 Task: Find the transit options with fewer transfers for traveling to the Empire State Building from Work.
Action: Mouse moved to (274, 89)
Screenshot: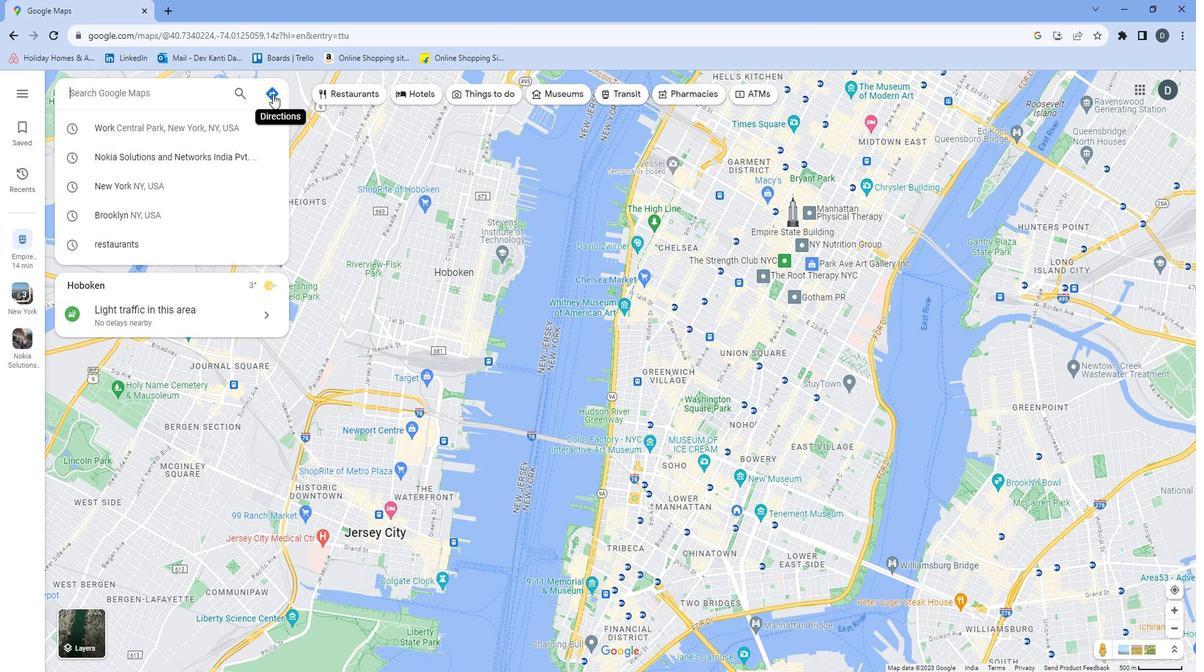 
Action: Mouse pressed left at (274, 89)
Screenshot: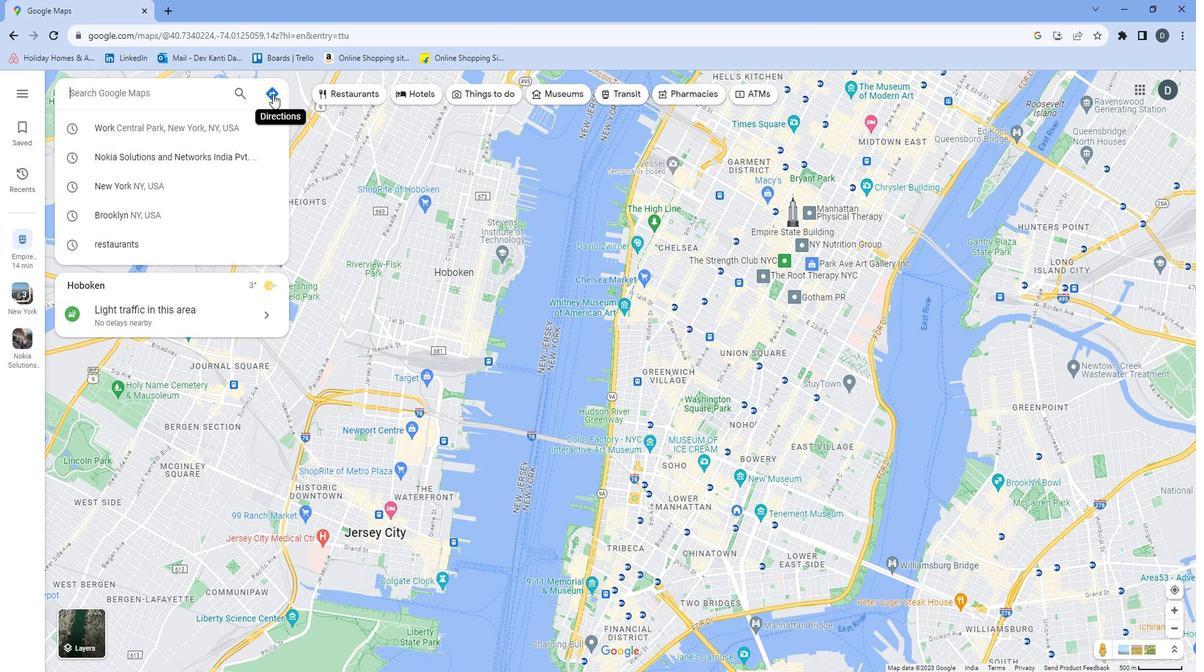 
Action: Mouse moved to (147, 127)
Screenshot: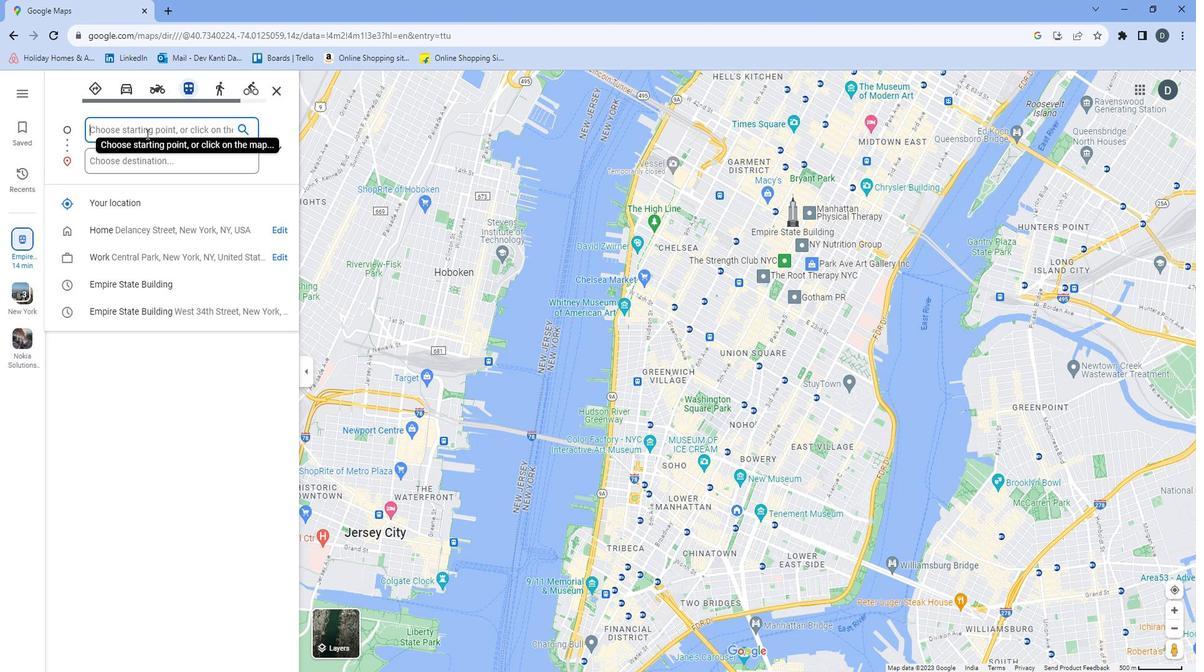 
Action: Mouse pressed left at (147, 127)
Screenshot: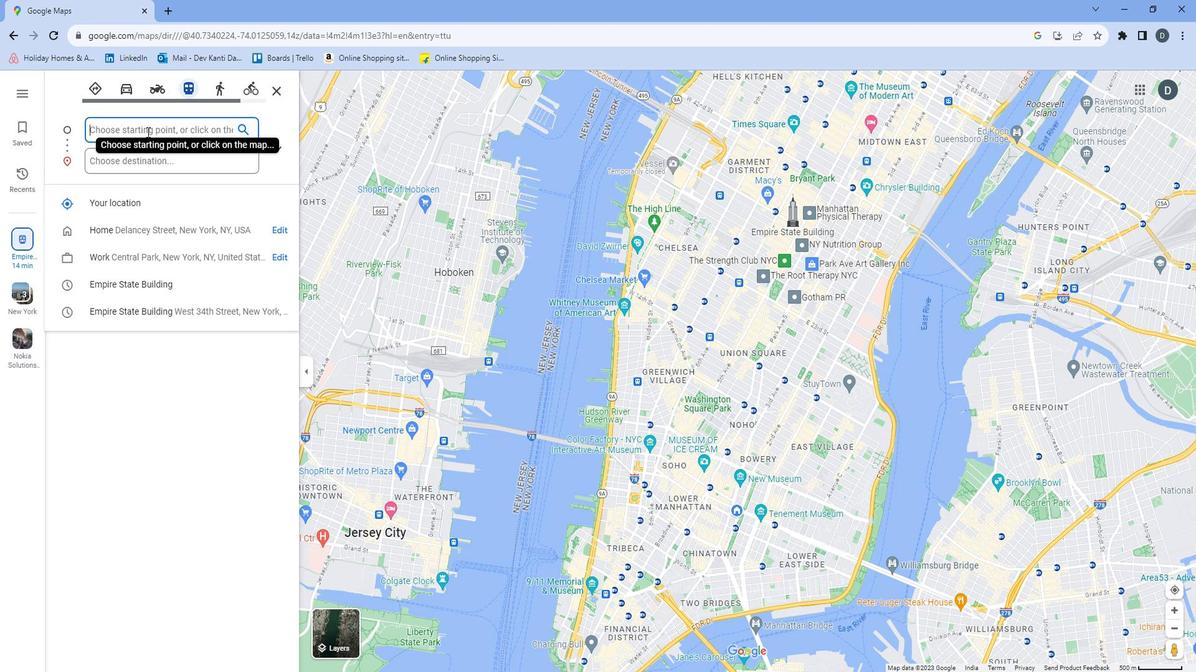 
Action: Mouse moved to (168, 241)
Screenshot: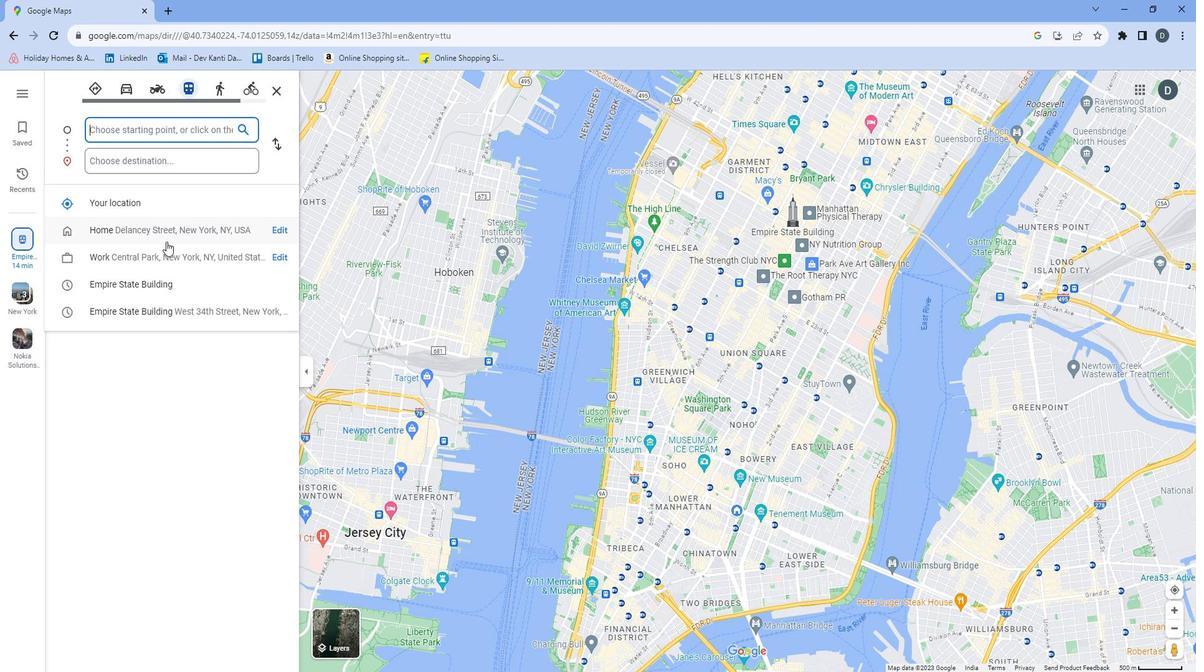 
Action: Mouse pressed left at (168, 241)
Screenshot: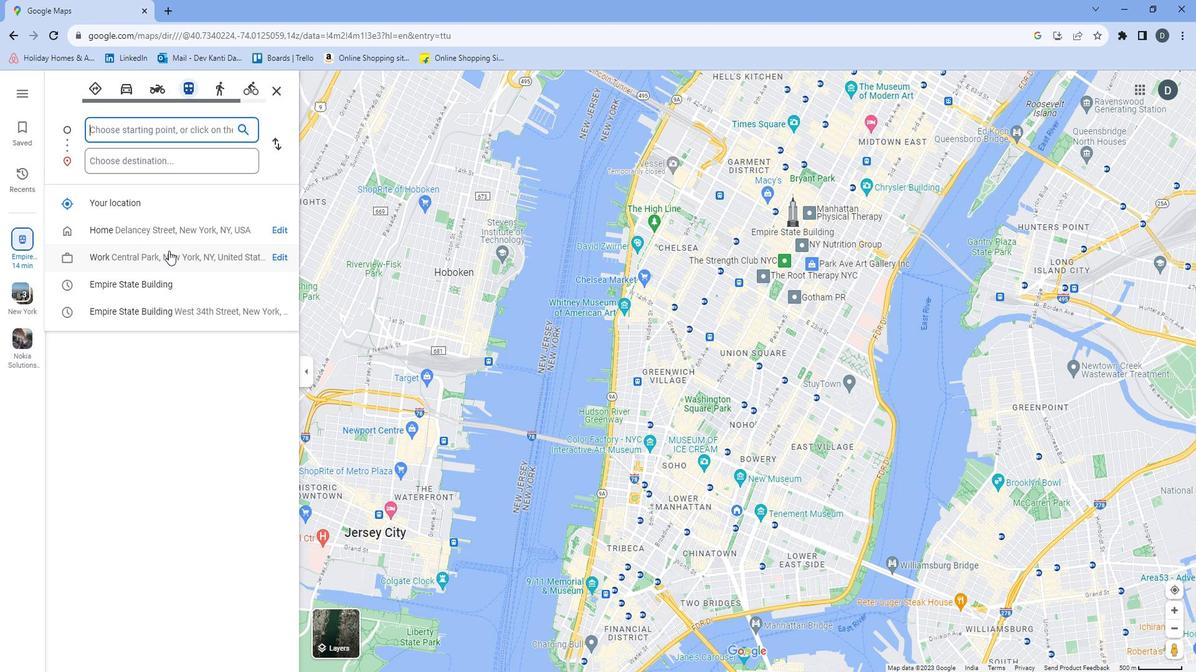 
Action: Mouse moved to (171, 155)
Screenshot: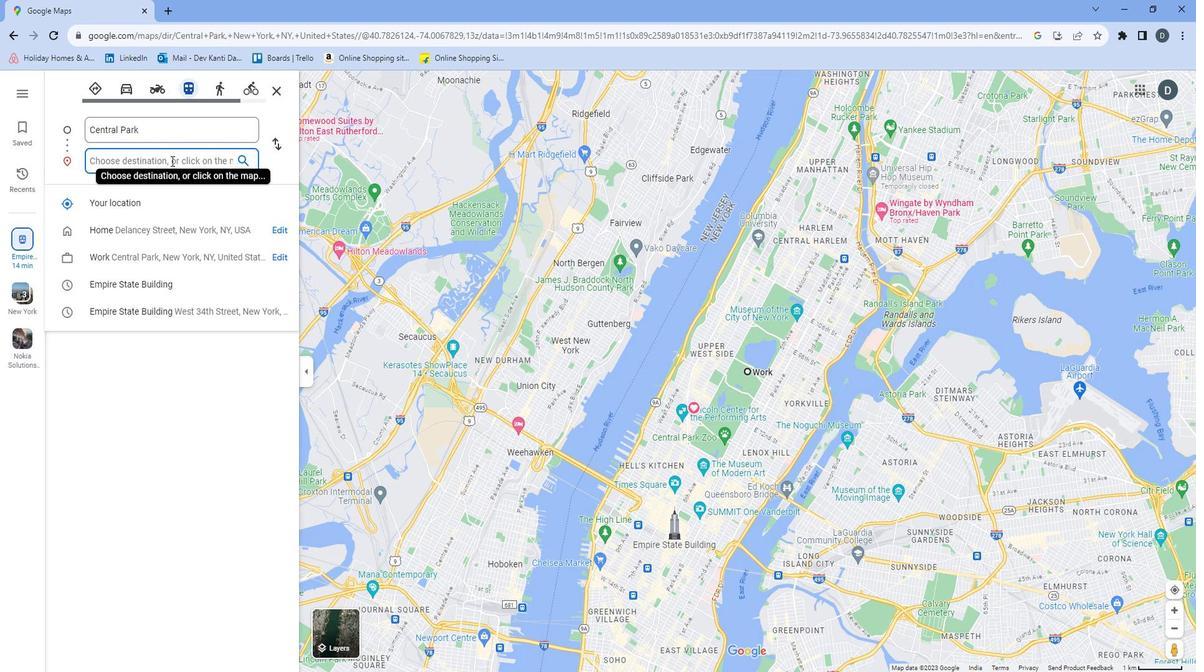 
Action: Mouse pressed left at (171, 155)
Screenshot: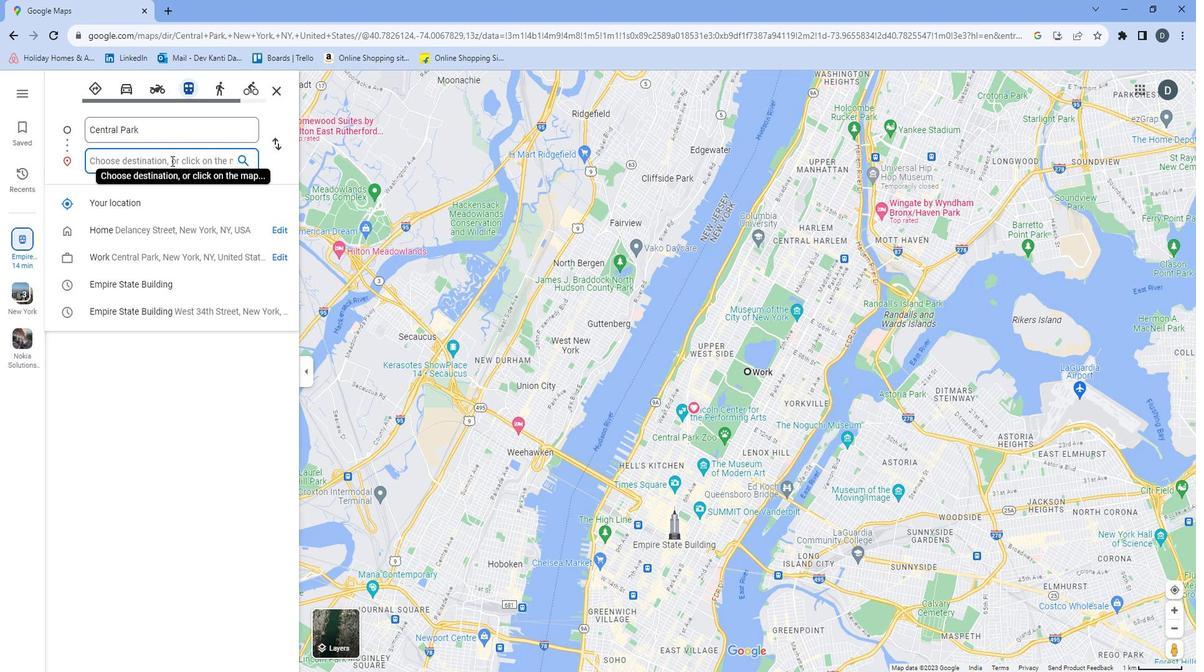 
Action: Mouse moved to (165, 152)
Screenshot: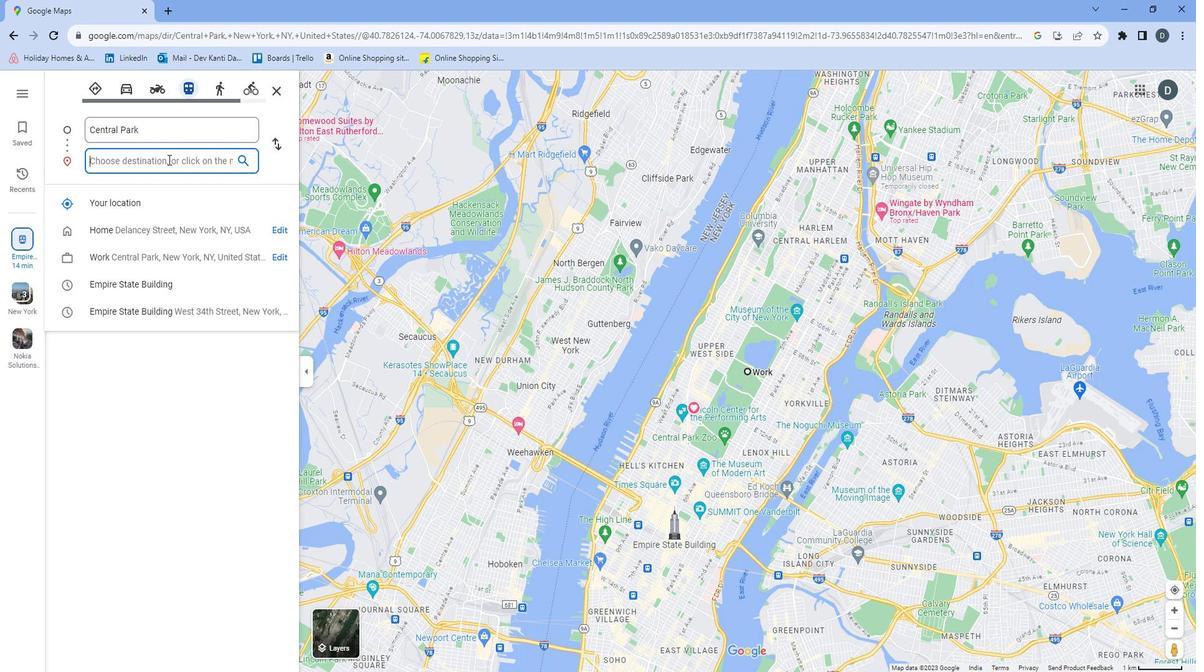 
Action: Key pressed <Key.shift>
Screenshot: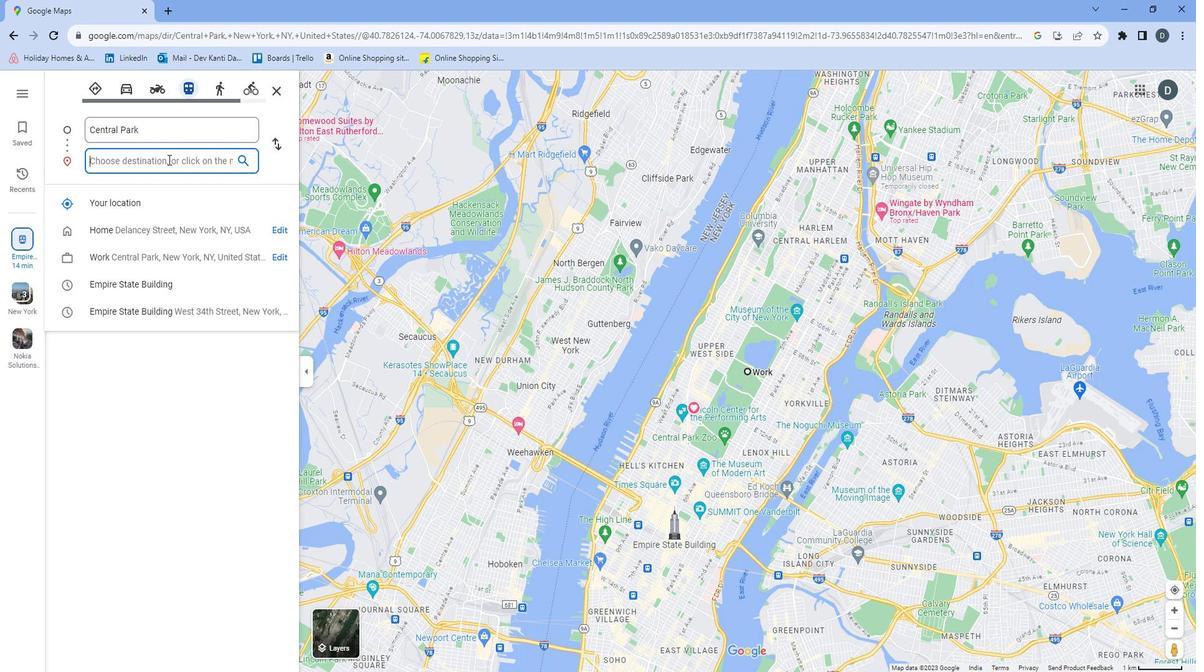 
Action: Mouse moved to (163, 151)
Screenshot: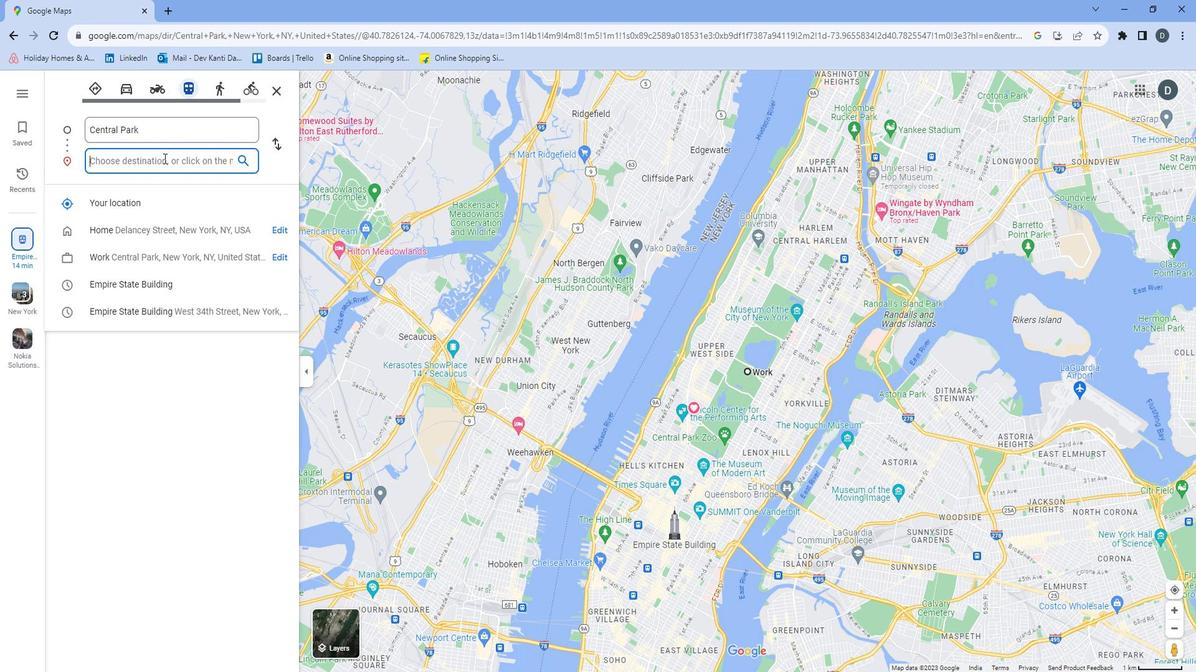 
Action: Key pressed E
Screenshot: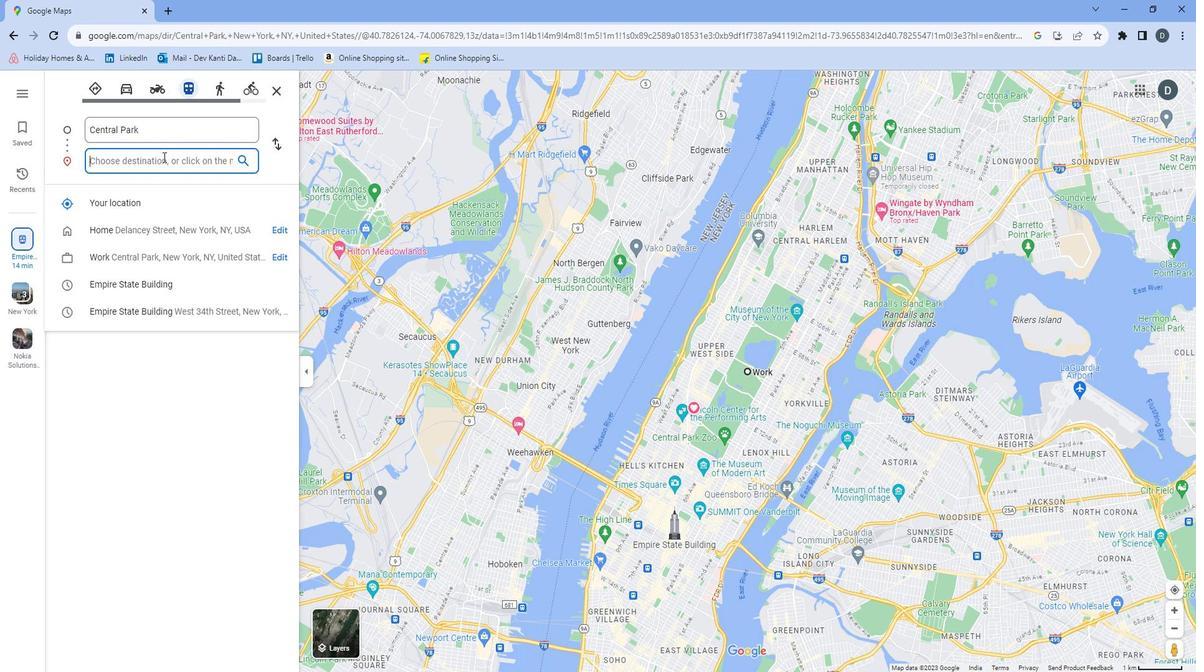 
Action: Mouse moved to (161, 151)
Screenshot: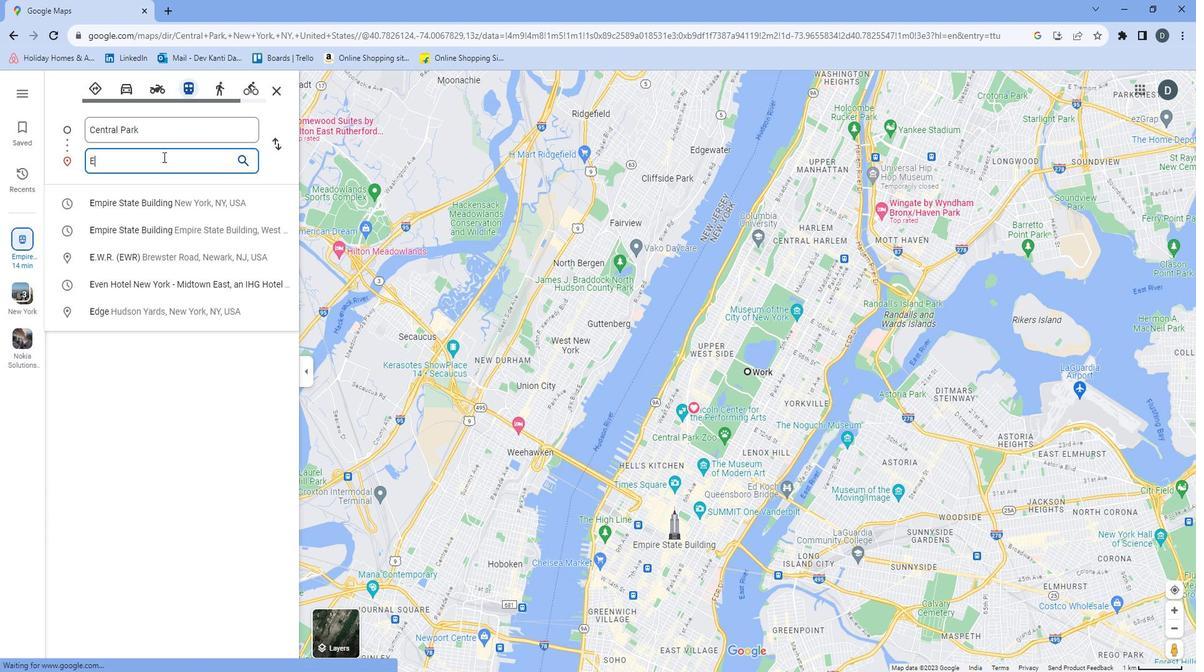 
Action: Key pressed m
Screenshot: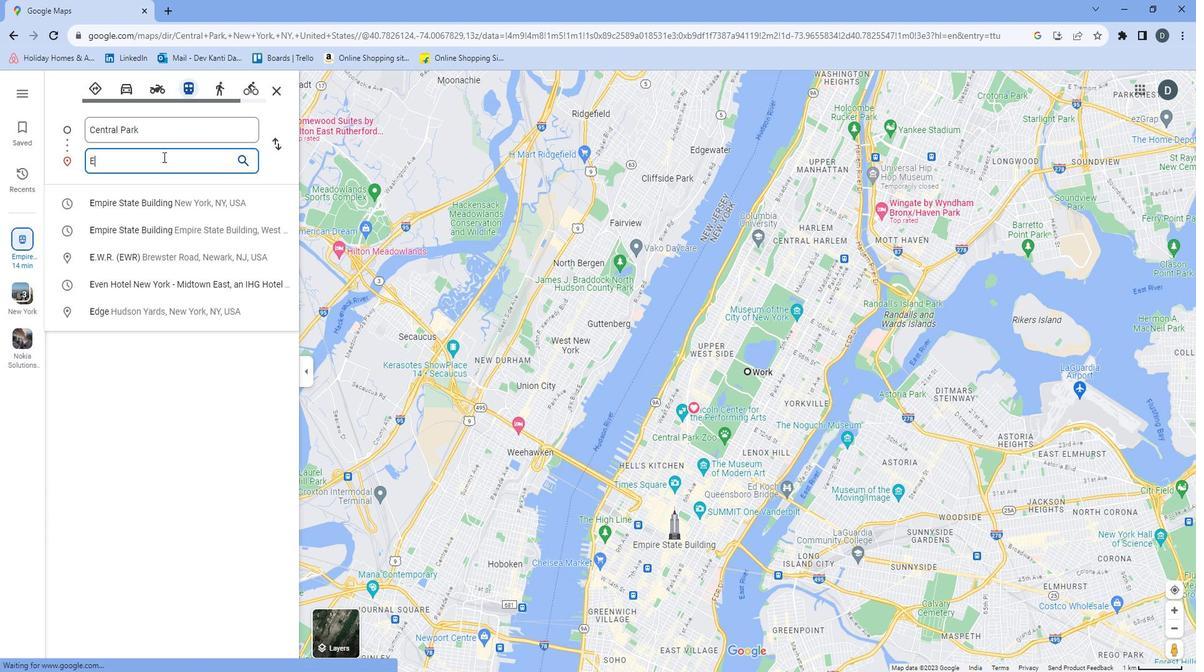 
Action: Mouse moved to (161, 151)
Screenshot: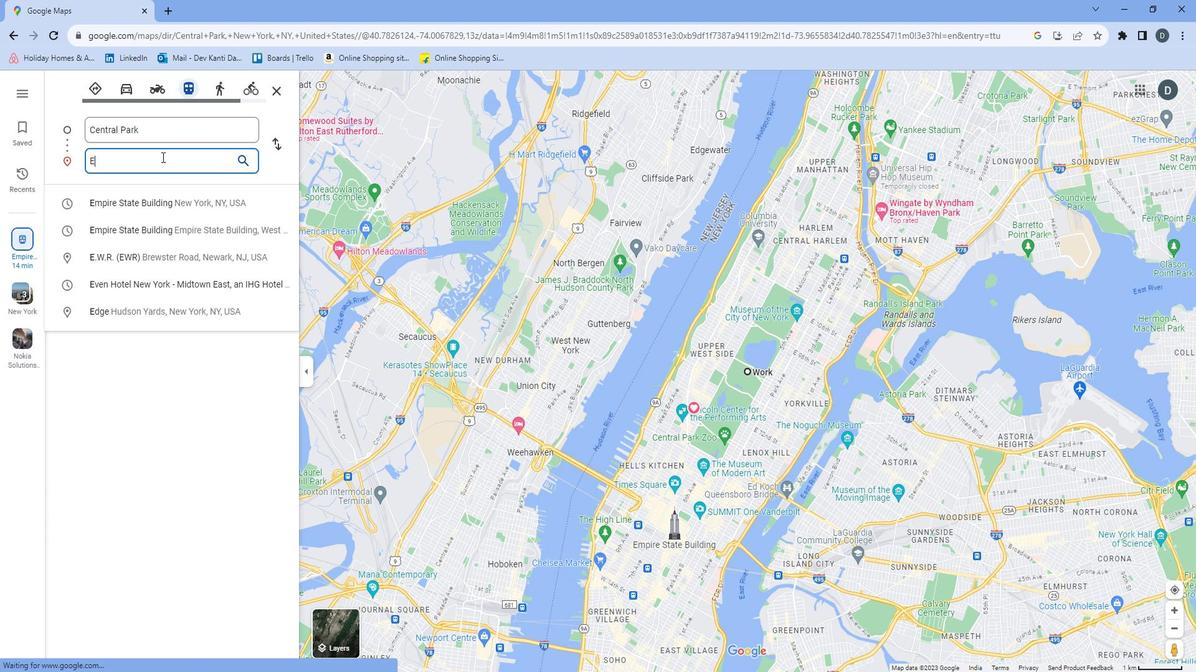 
Action: Key pressed p
Screenshot: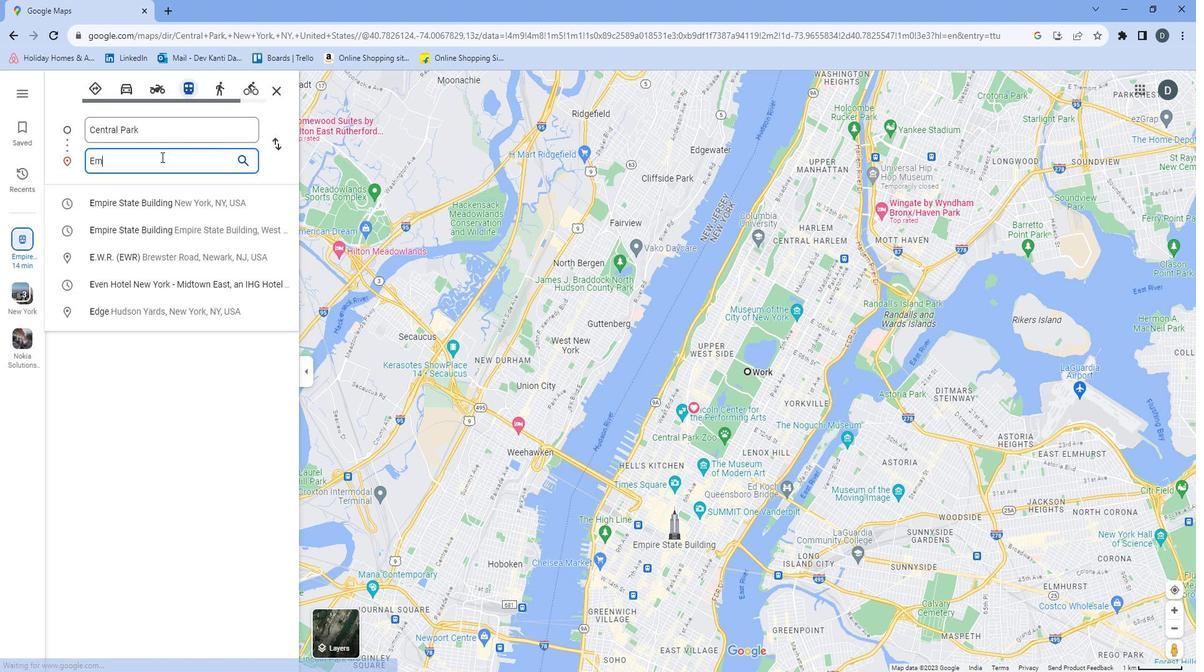 
Action: Mouse moved to (155, 148)
Screenshot: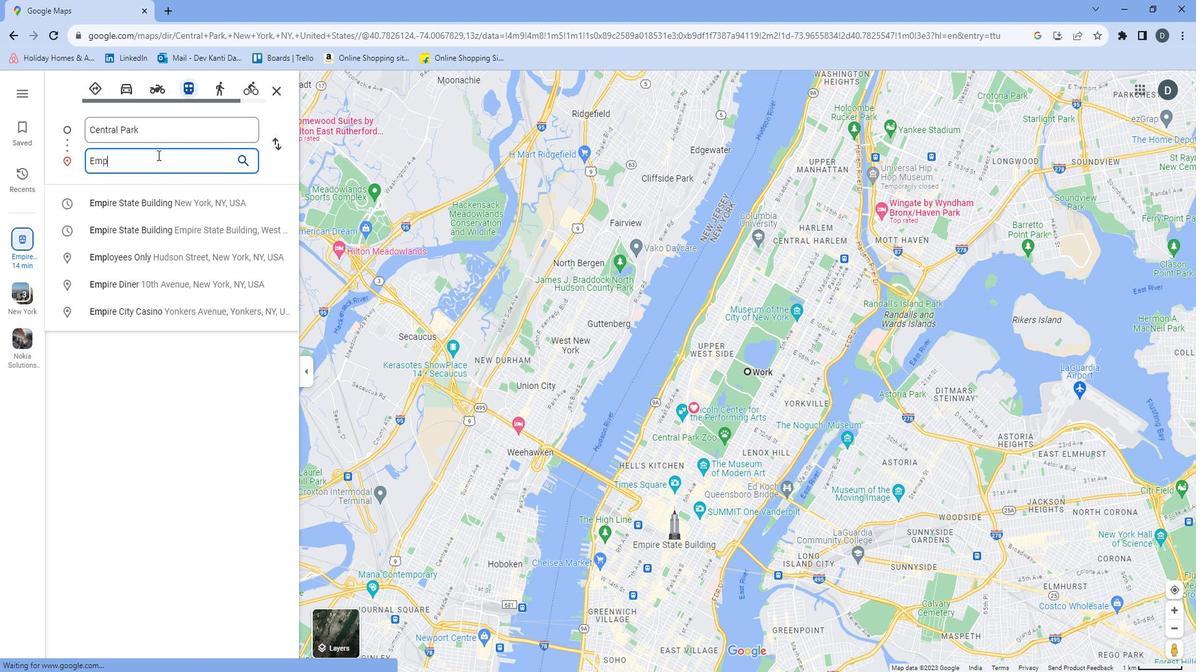 
Action: Key pressed i
Screenshot: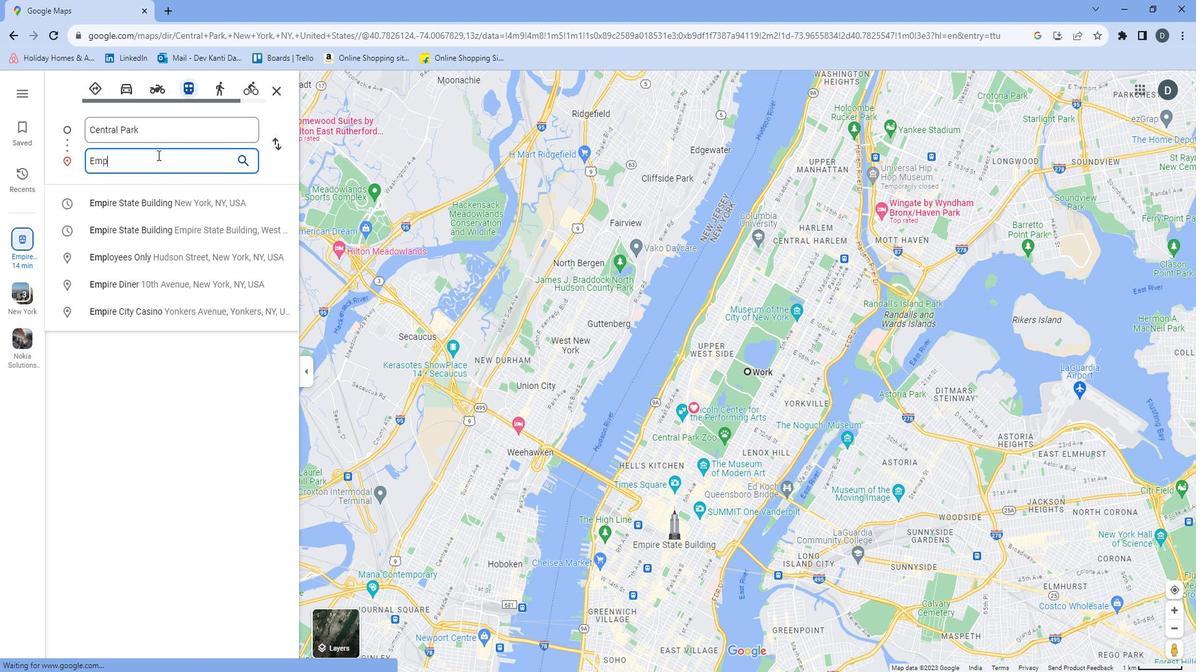 
Action: Mouse moved to (153, 148)
Screenshot: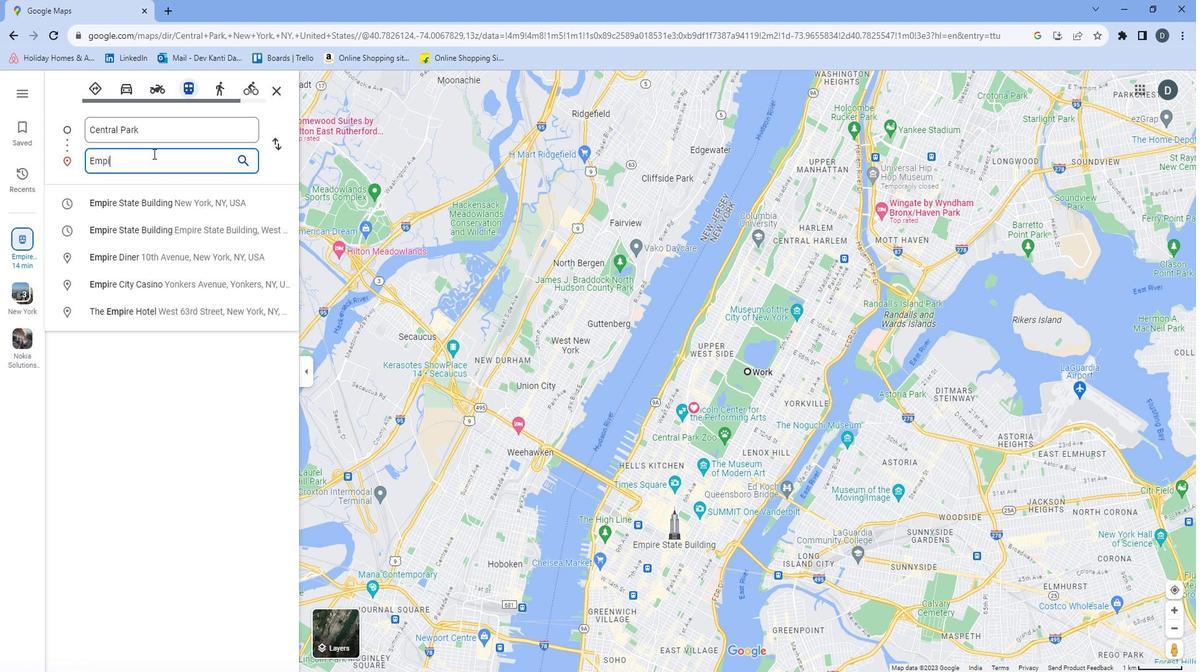 
Action: Key pressed re<Key.space>
Screenshot: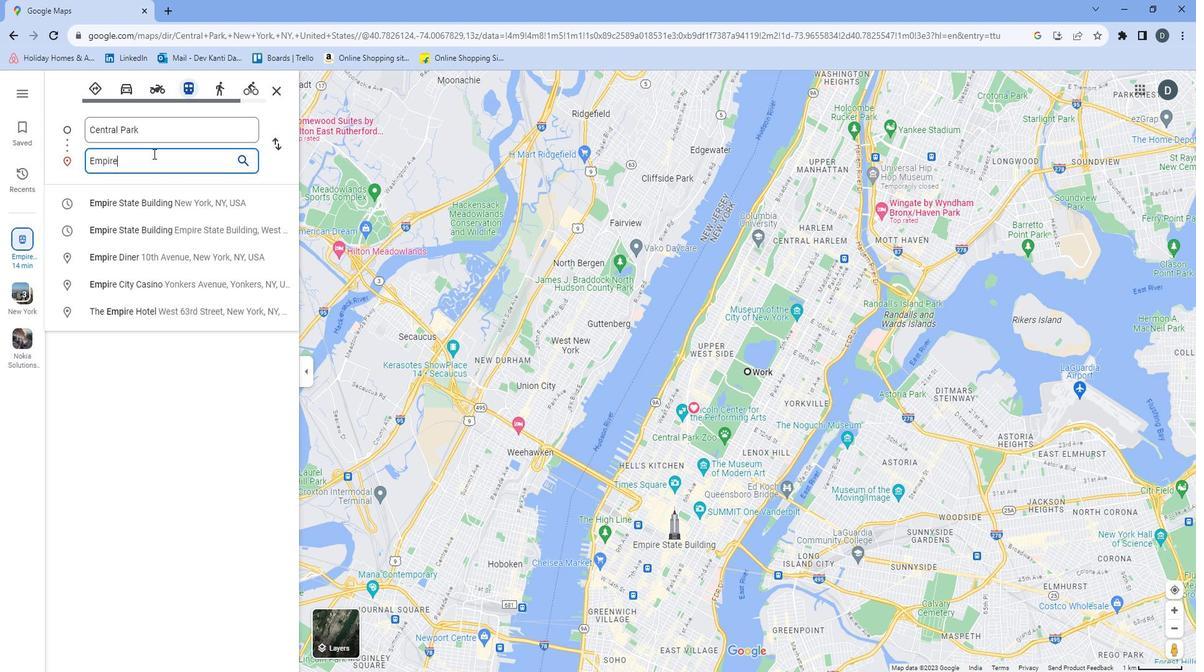 
Action: Mouse moved to (152, 150)
Screenshot: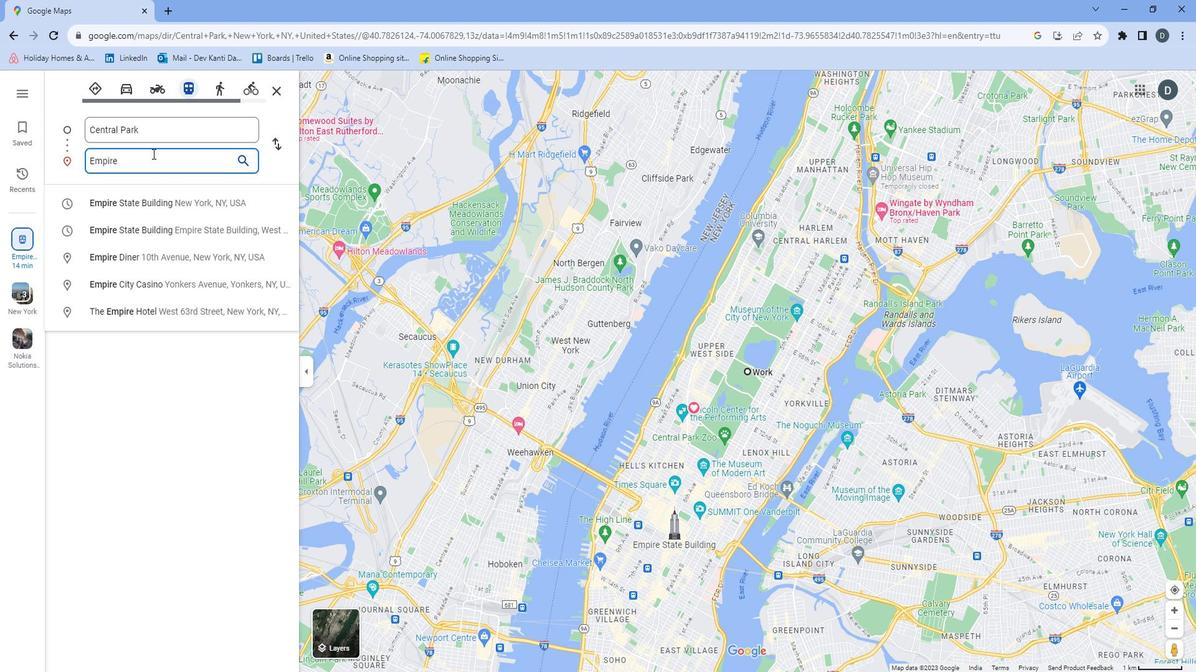 
Action: Key pressed <Key.shift>
Screenshot: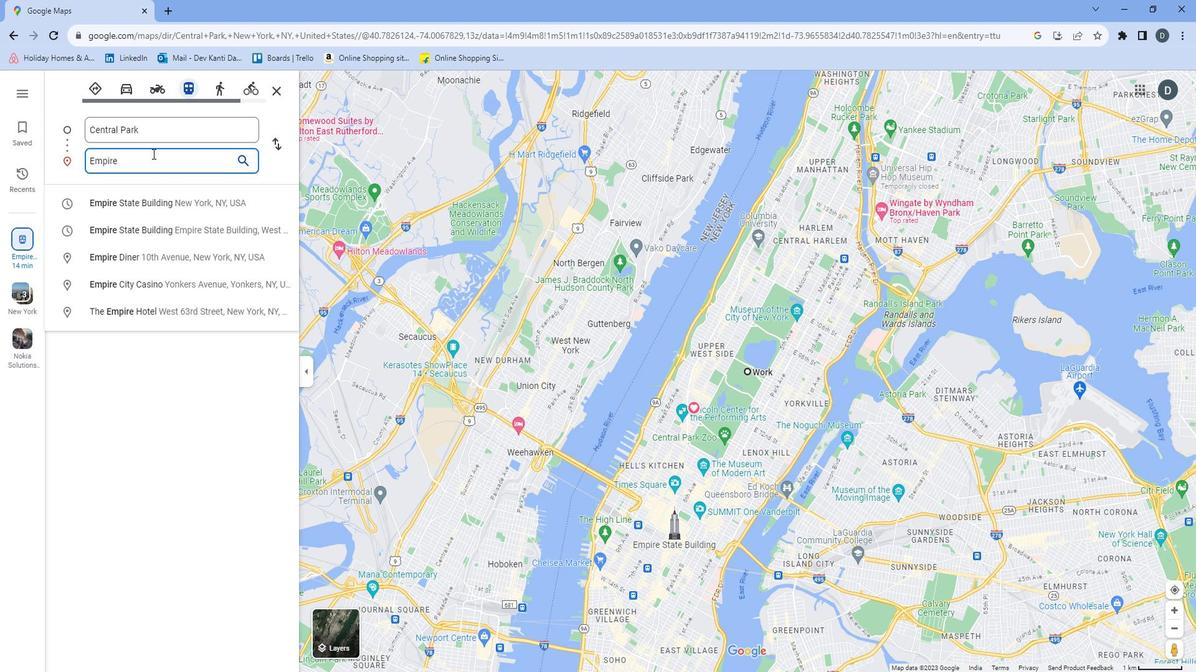 
Action: Mouse moved to (152, 150)
Screenshot: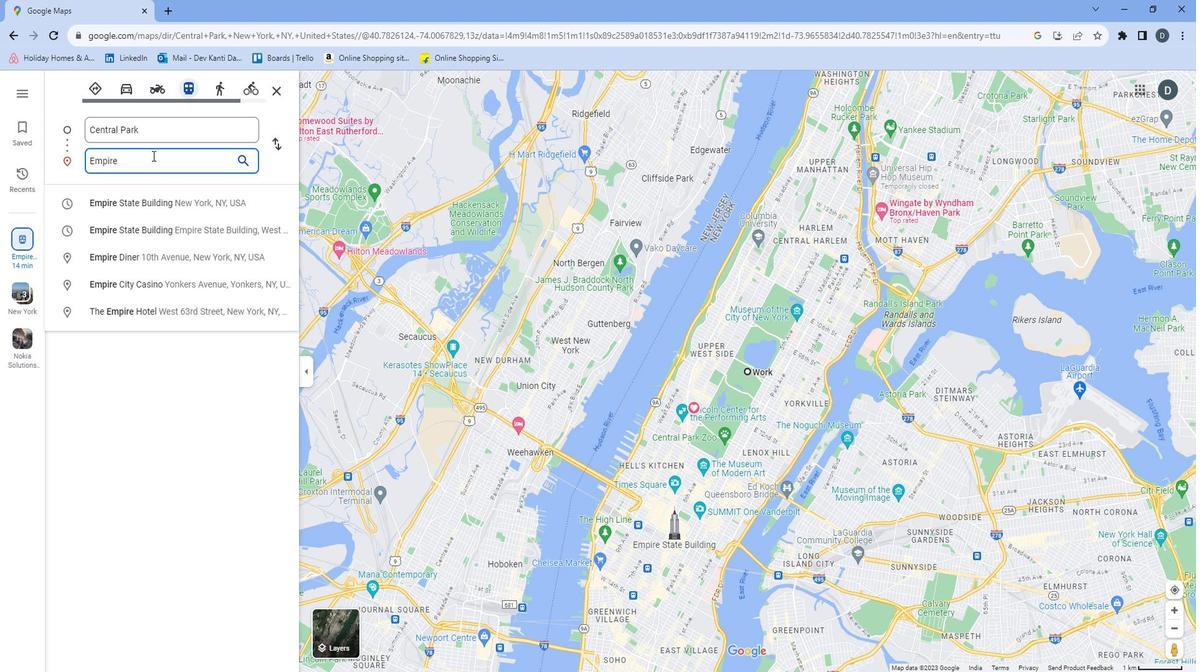 
Action: Key pressed St
Screenshot: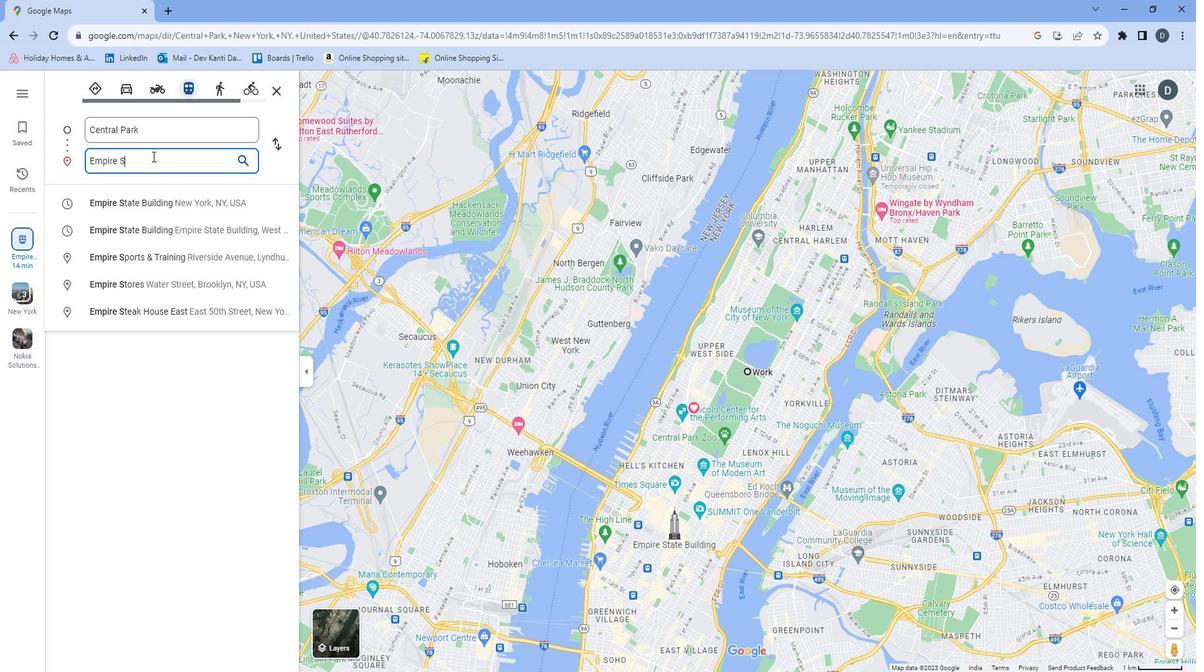 
Action: Mouse moved to (142, 153)
Screenshot: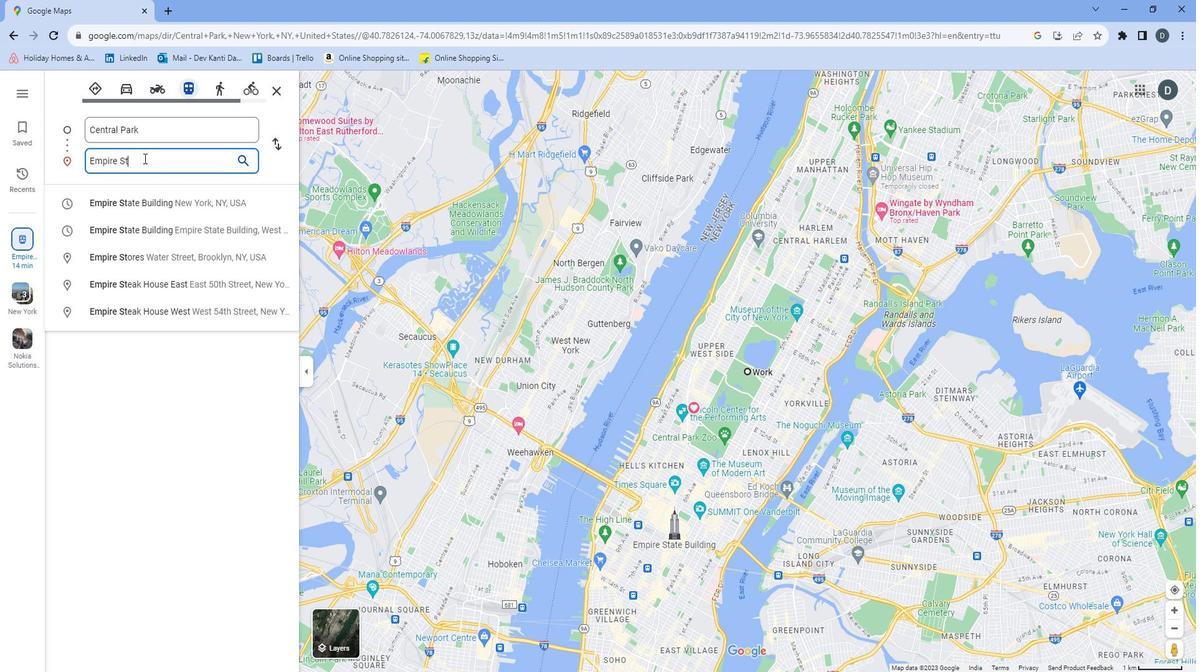 
Action: Key pressed atte
Screenshot: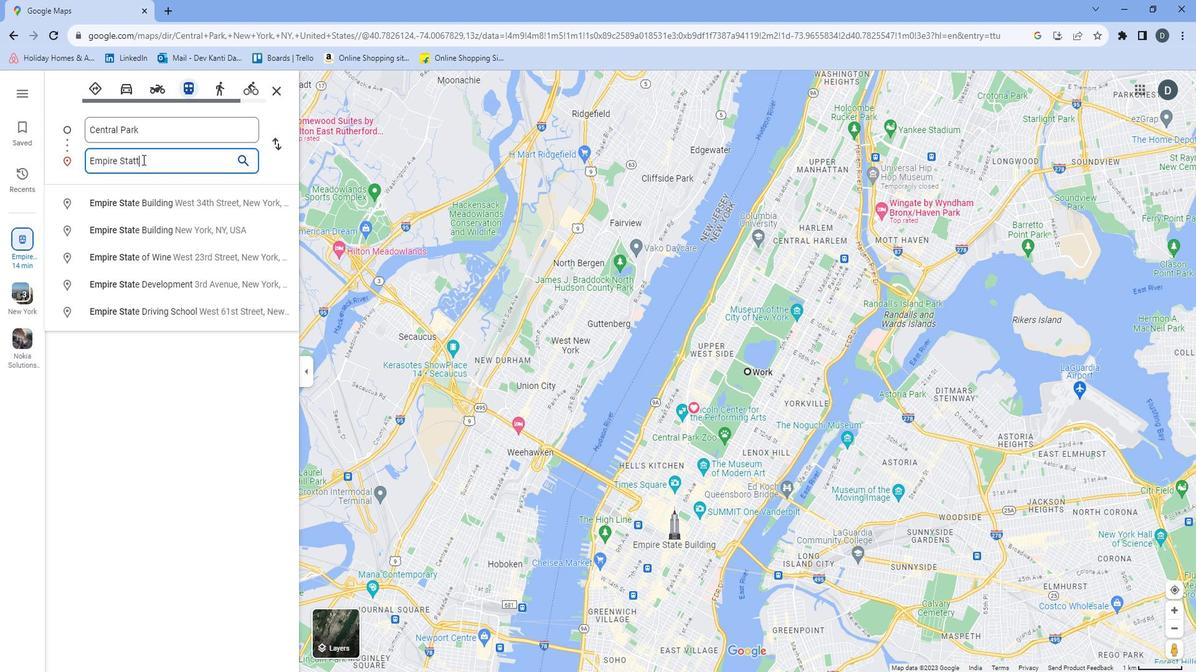 
Action: Mouse moved to (142, 153)
Screenshot: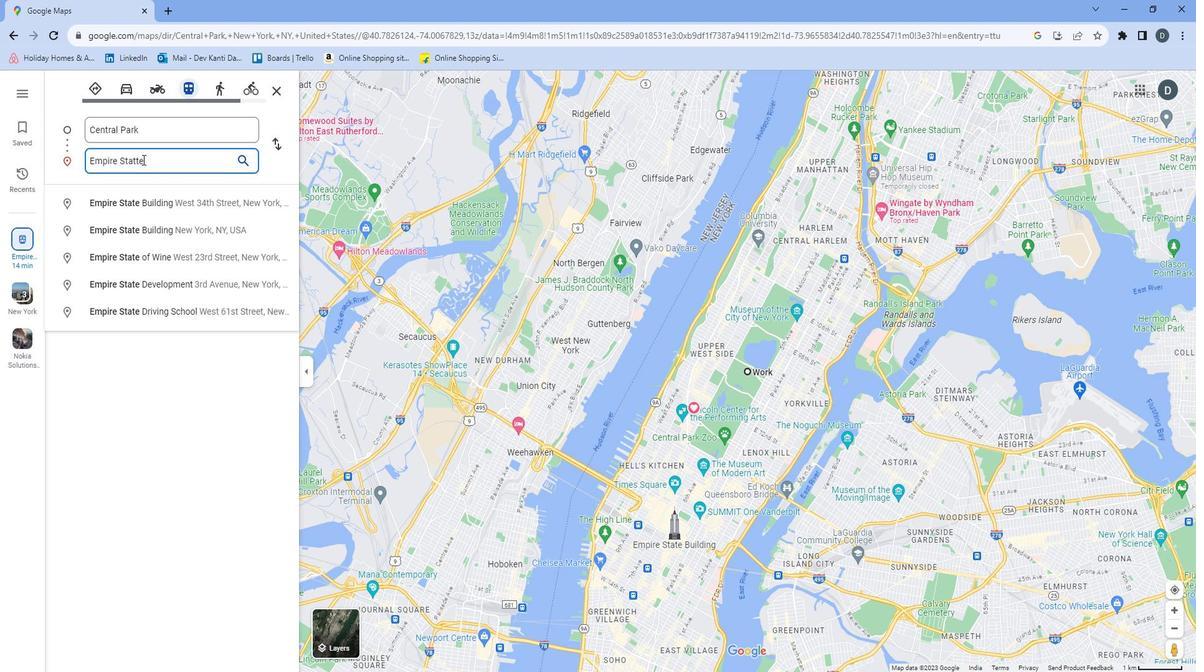 
Action: Key pressed <Key.backspace><Key.backspace>e<Key.space><Key.shift>Buildin
Screenshot: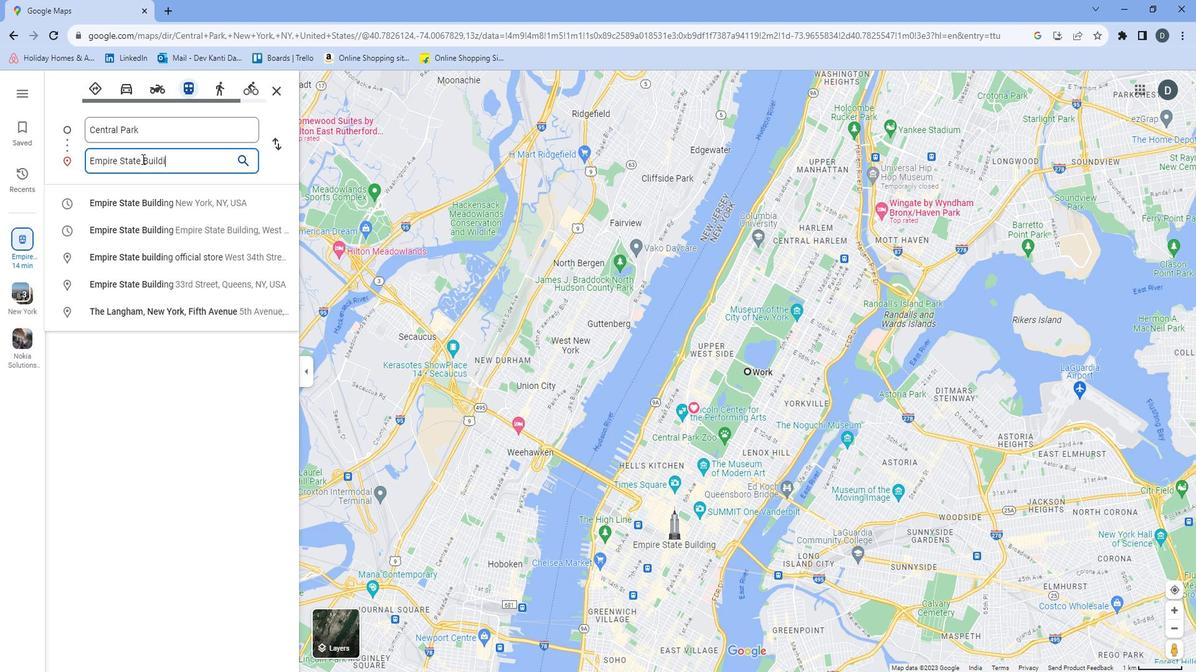 
Action: Mouse moved to (140, 153)
Screenshot: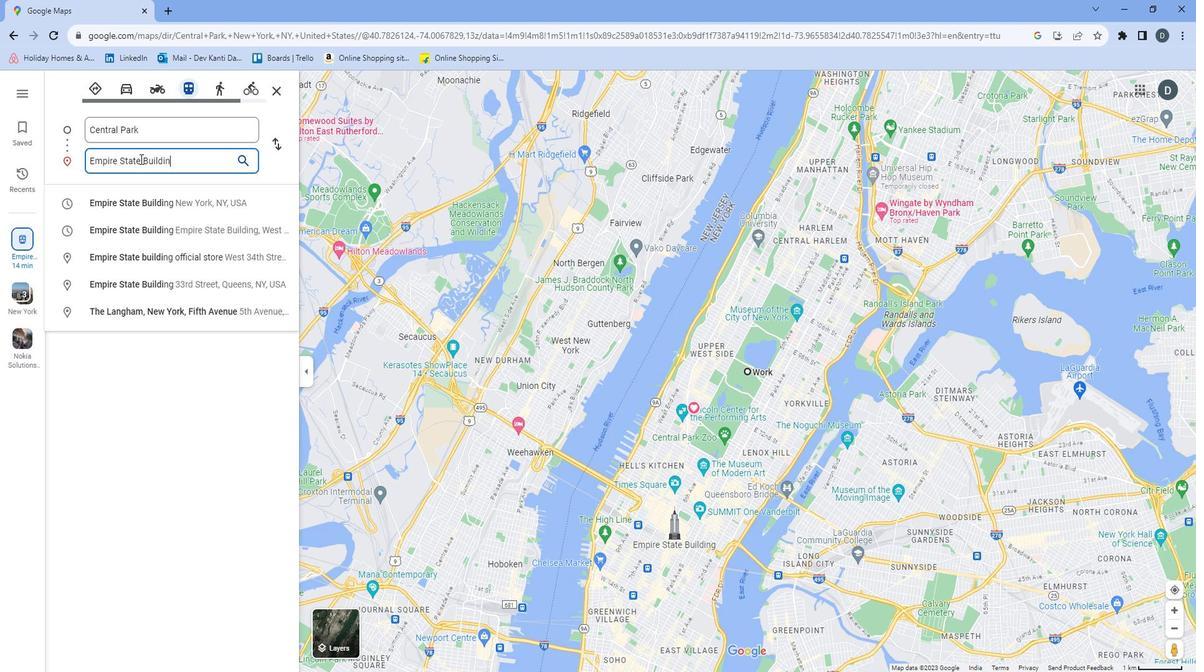 
Action: Key pressed g
Screenshot: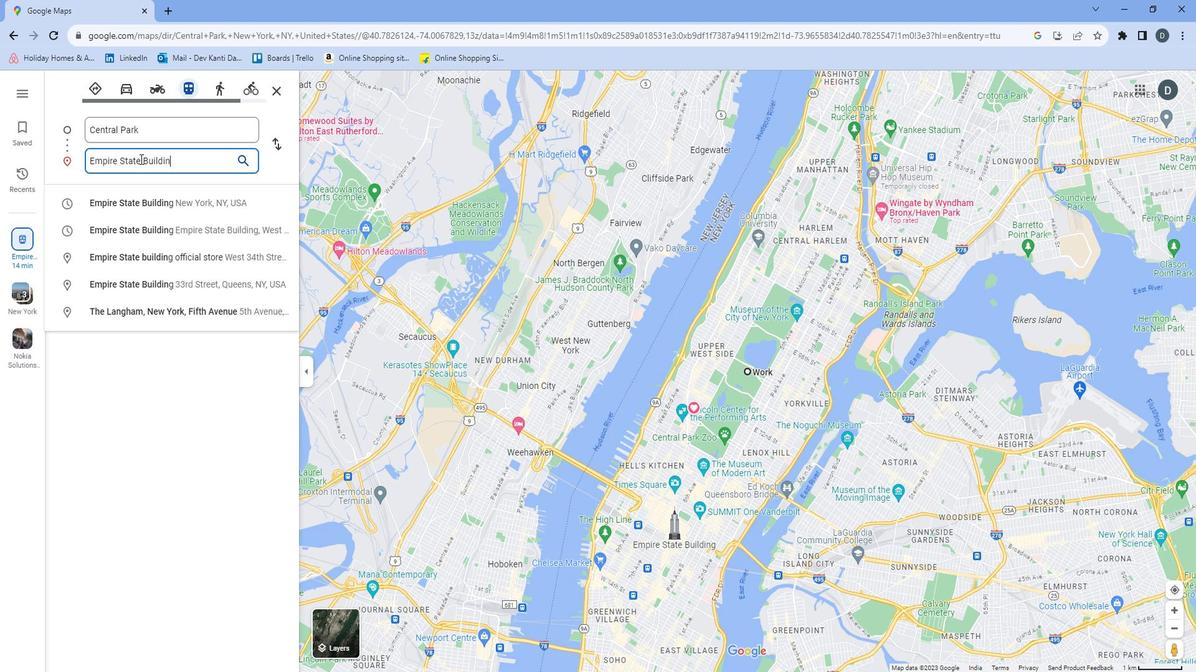 
Action: Mouse moved to (139, 150)
Screenshot: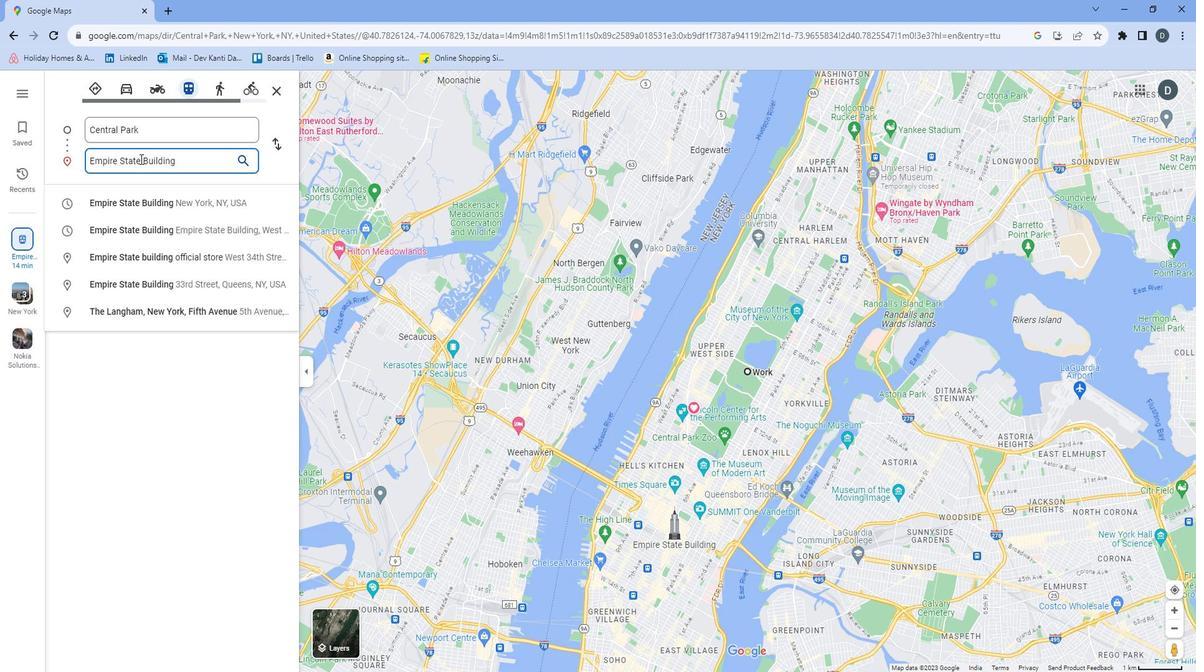 
Action: Key pressed <Key.enter>
Screenshot: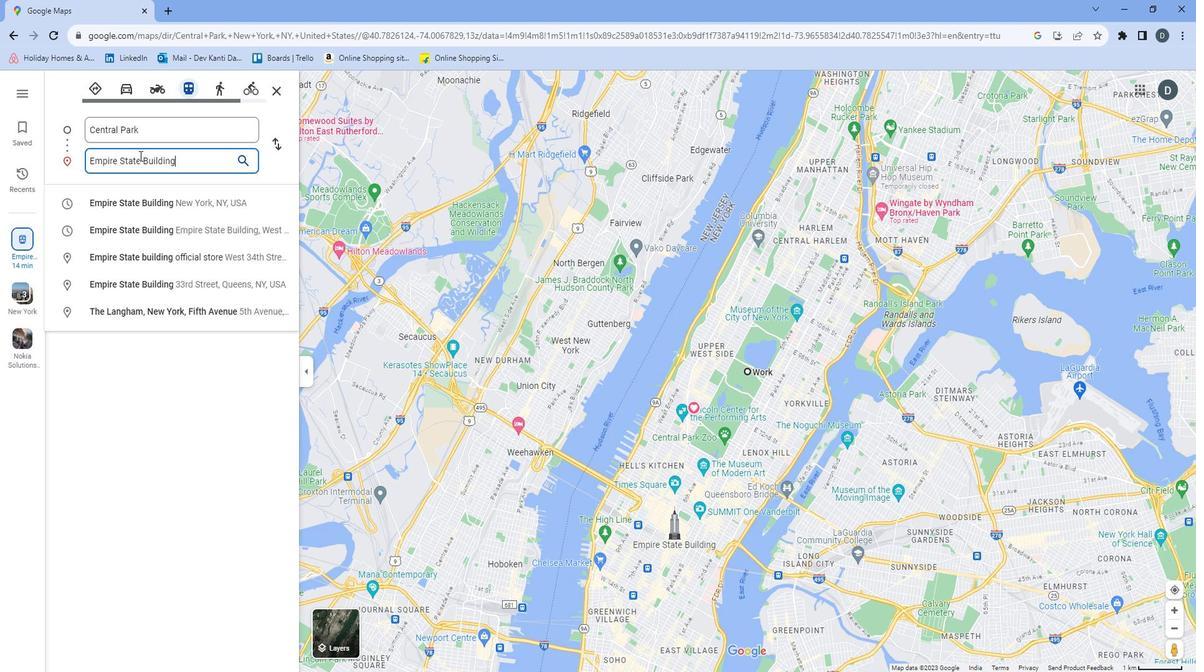 
Action: Mouse moved to (285, 195)
Screenshot: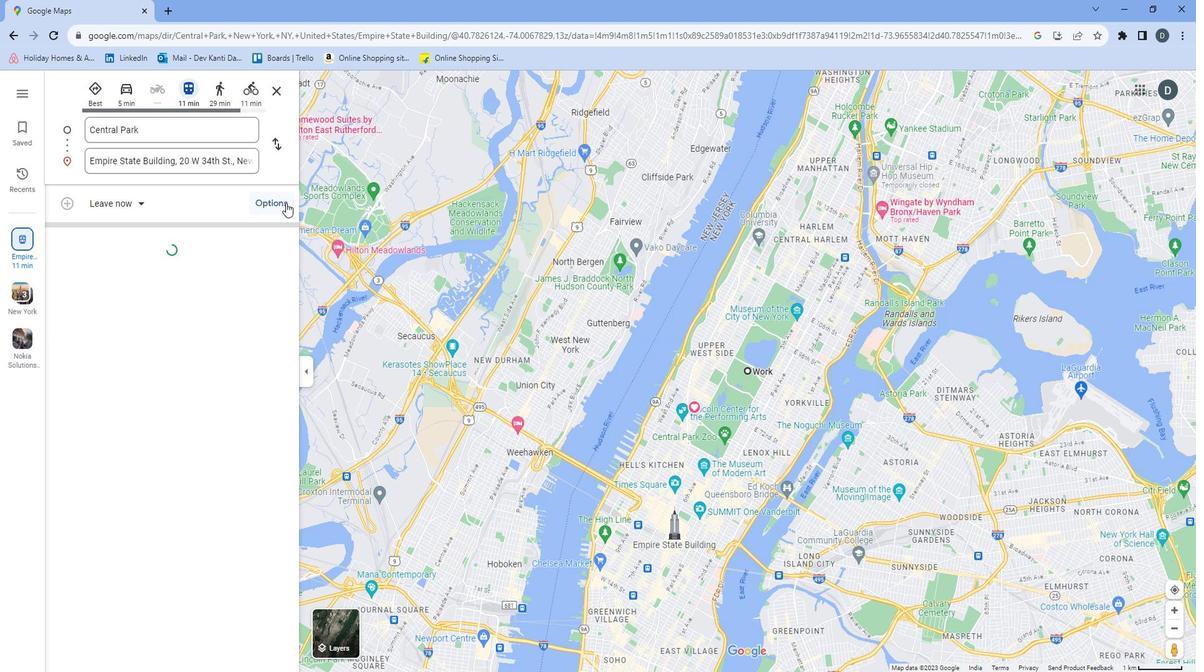 
Action: Mouse pressed left at (285, 195)
Screenshot: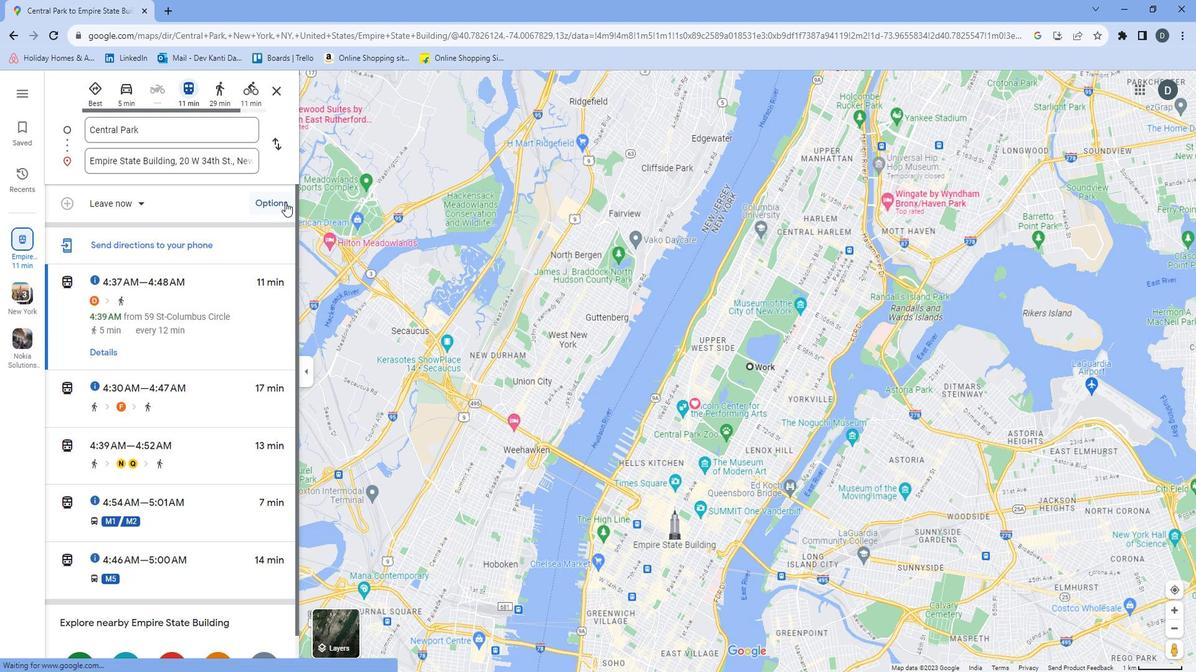 
Action: Mouse moved to (180, 261)
Screenshot: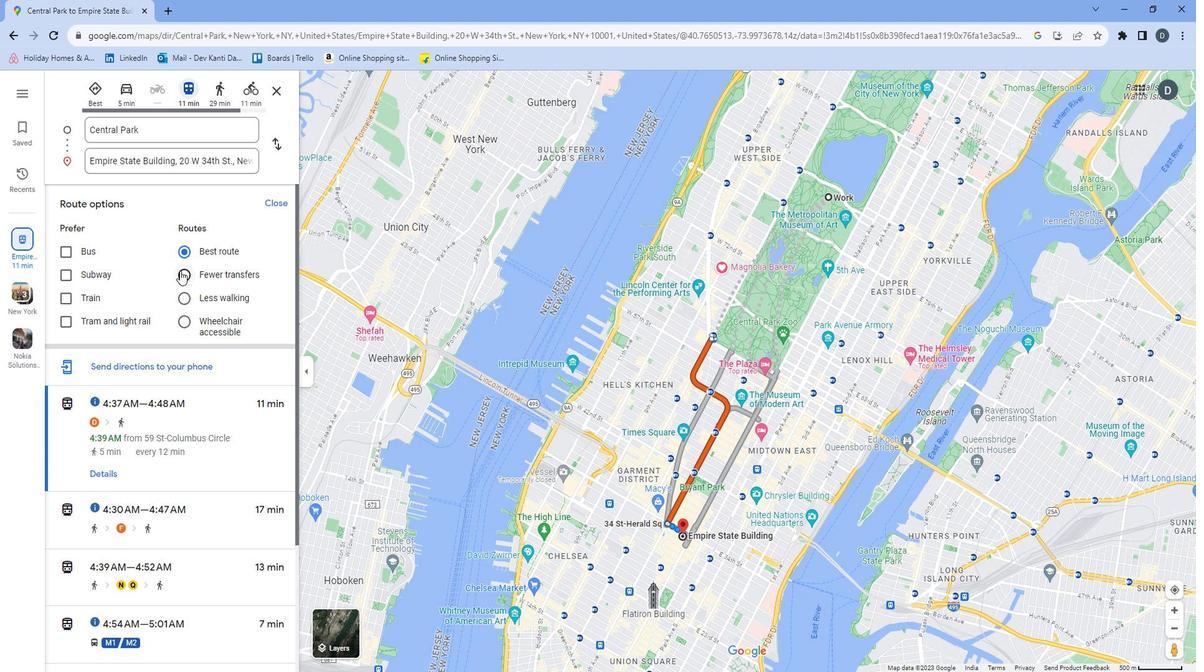 
Action: Mouse pressed left at (180, 261)
Screenshot: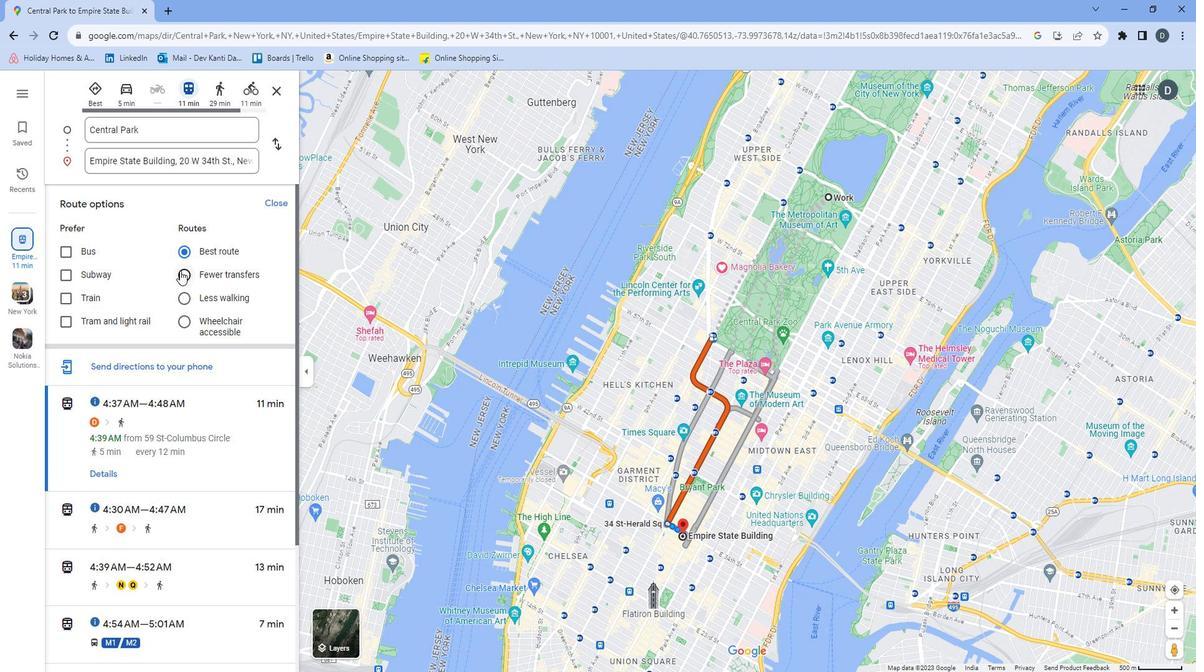
Action: Mouse moved to (239, 396)
Screenshot: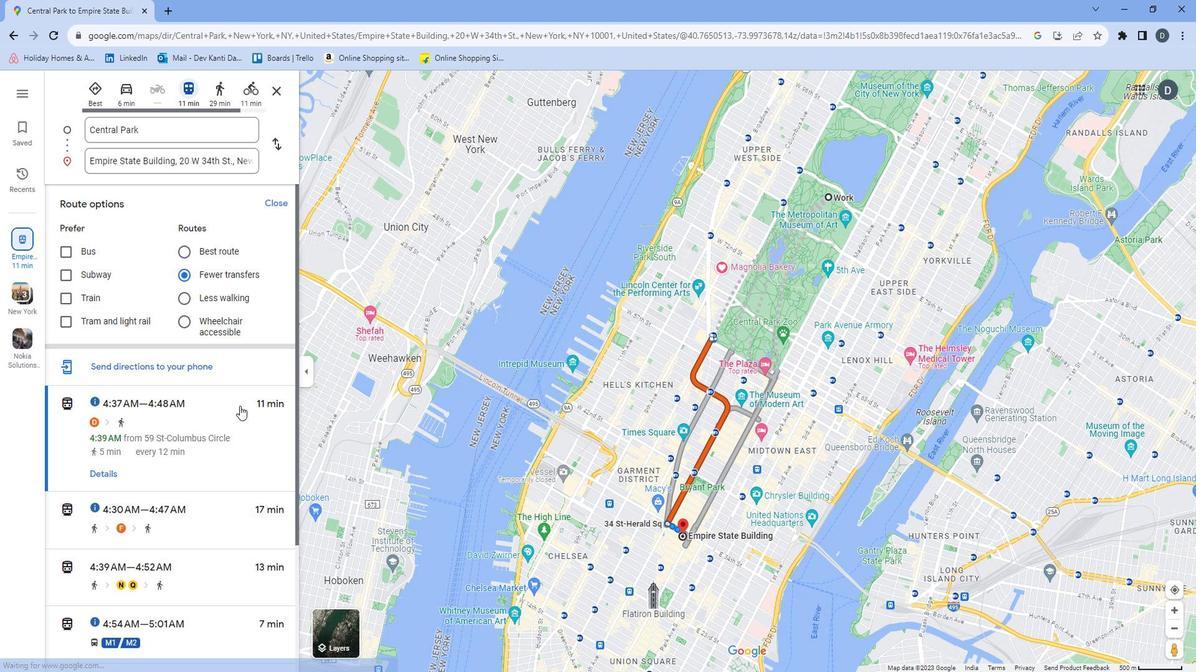 
Action: Mouse scrolled (239, 395) with delta (0, 0)
Screenshot: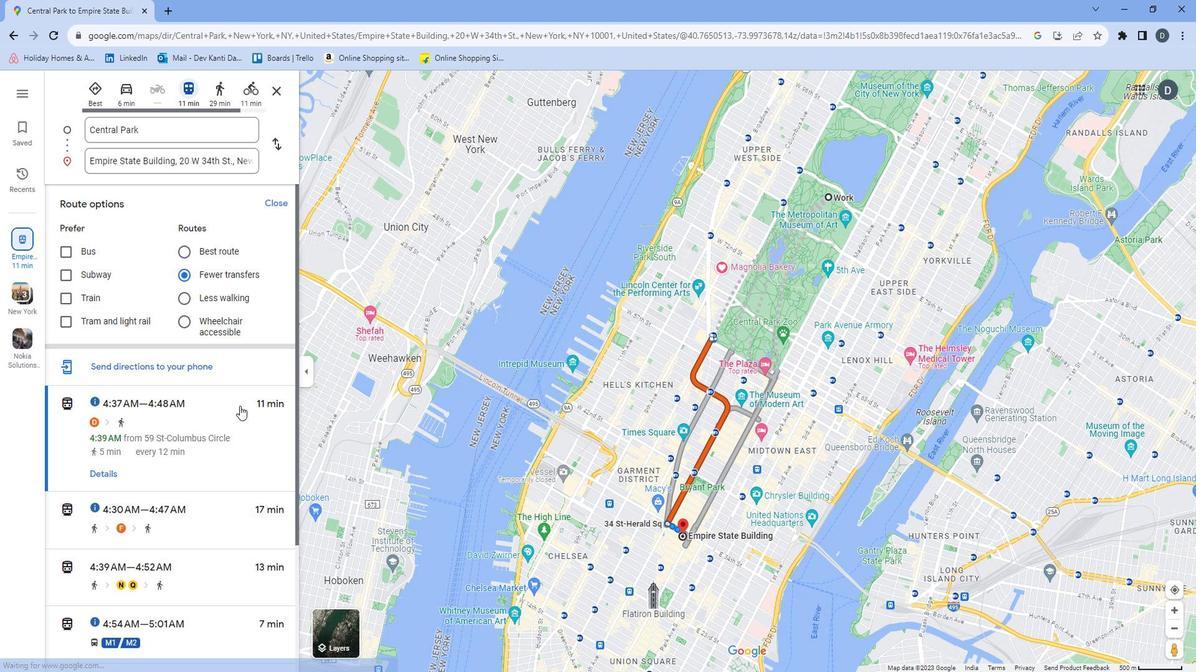 
Action: Mouse moved to (239, 398)
Screenshot: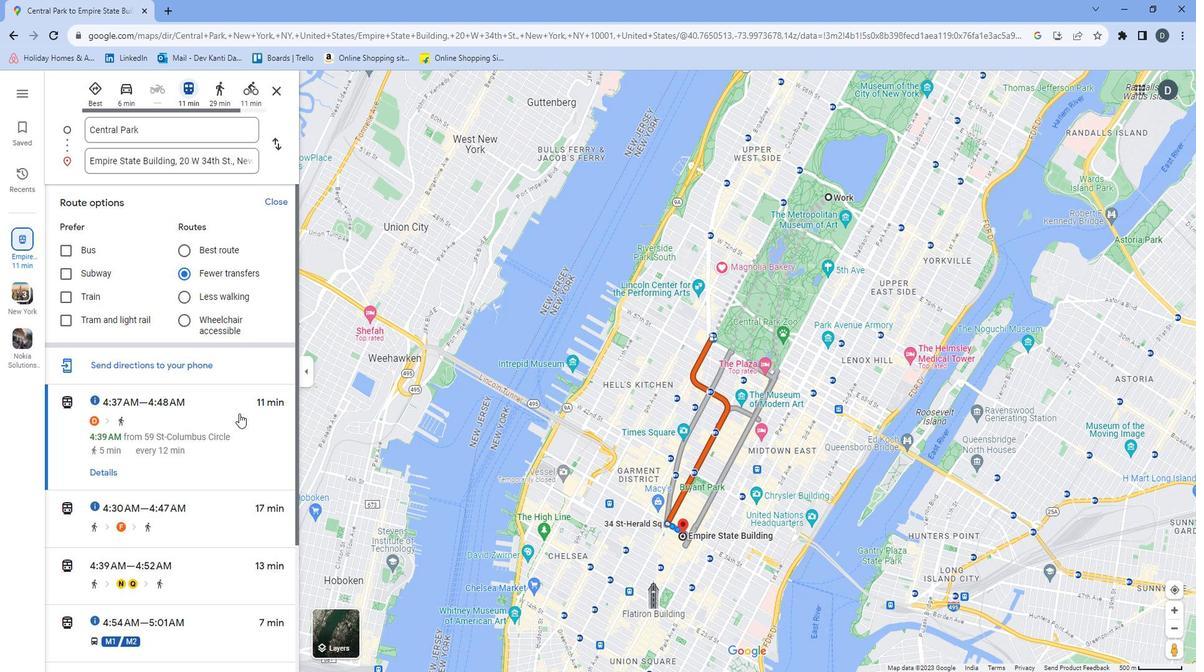 
Action: Mouse scrolled (239, 398) with delta (0, 0)
Screenshot: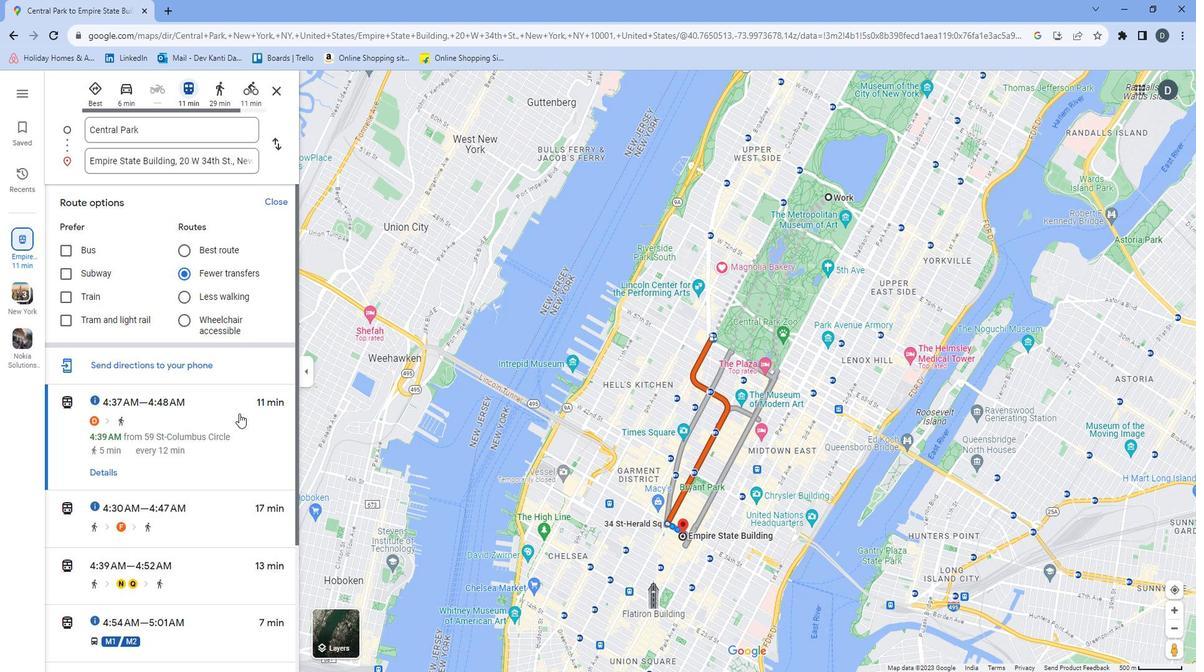 
Action: Mouse moved to (238, 399)
Screenshot: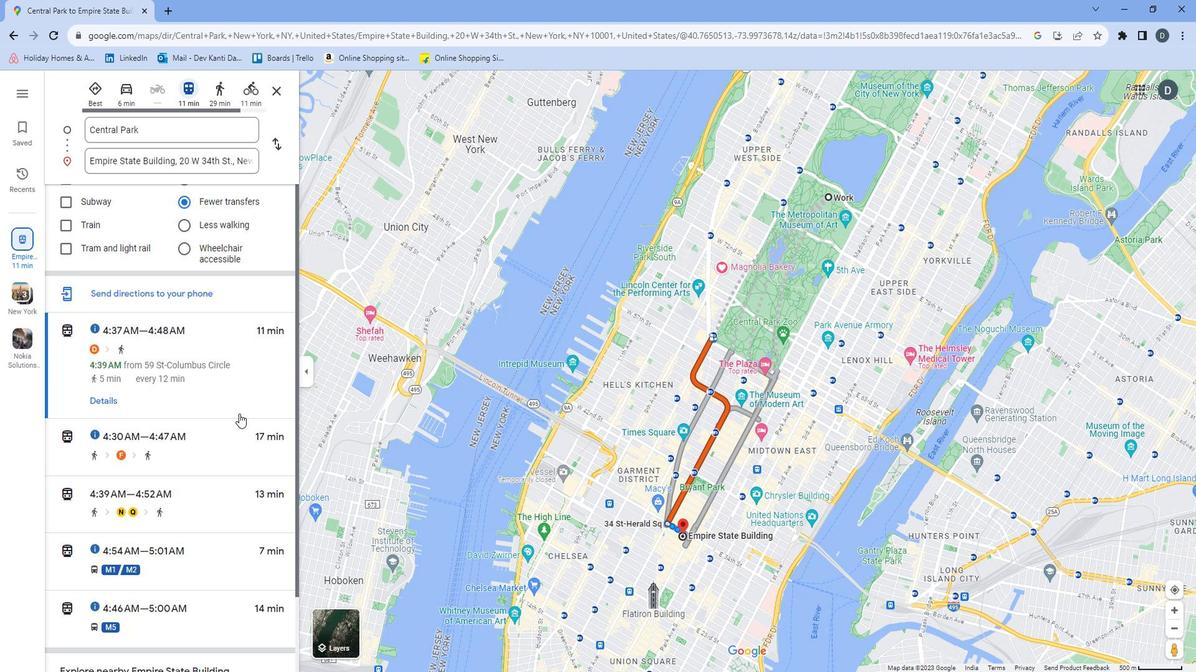 
Action: Mouse scrolled (238, 398) with delta (0, 0)
Screenshot: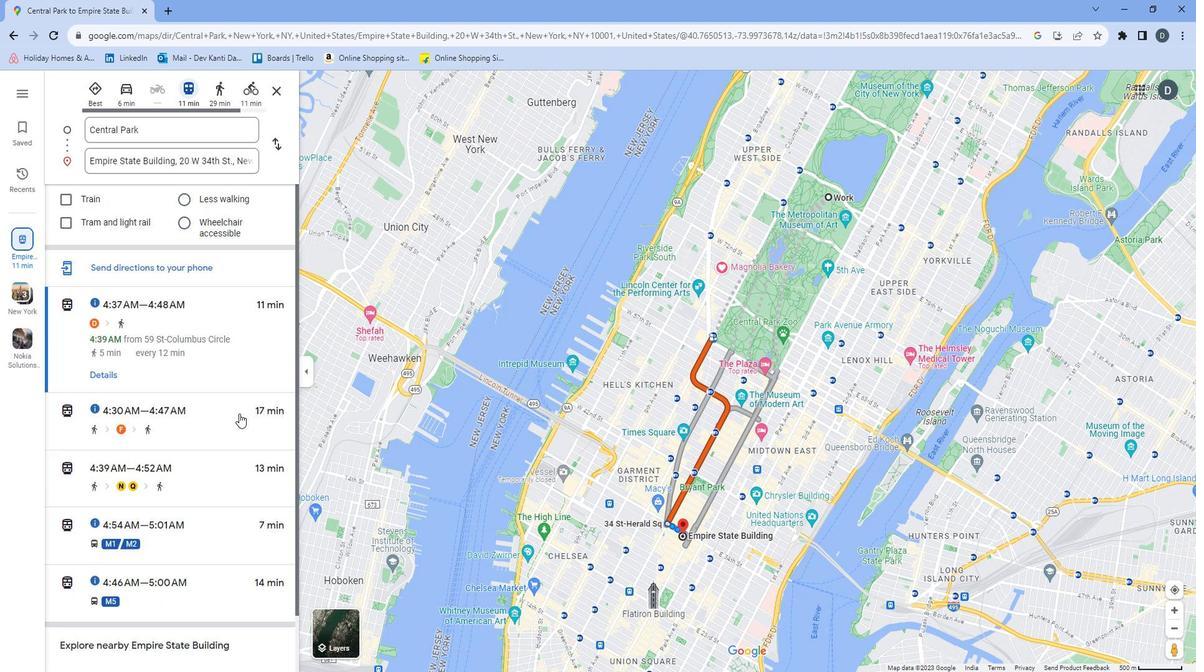 
Action: Mouse scrolled (238, 398) with delta (0, 0)
Screenshot: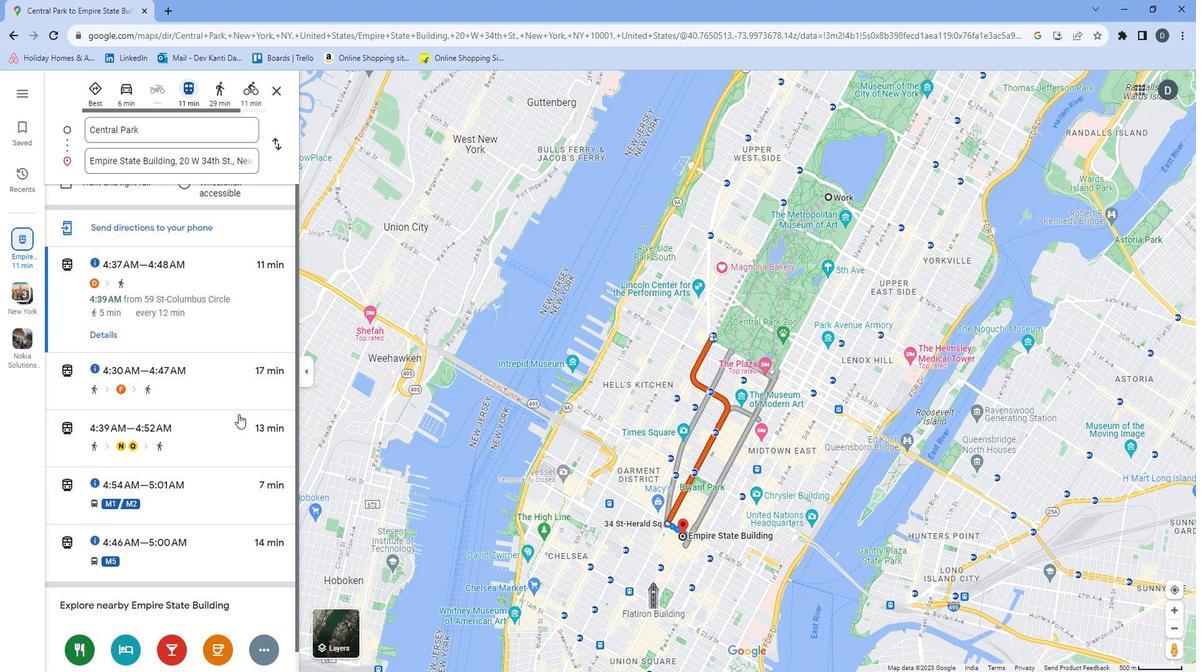 
Action: Mouse scrolled (238, 398) with delta (0, 0)
Screenshot: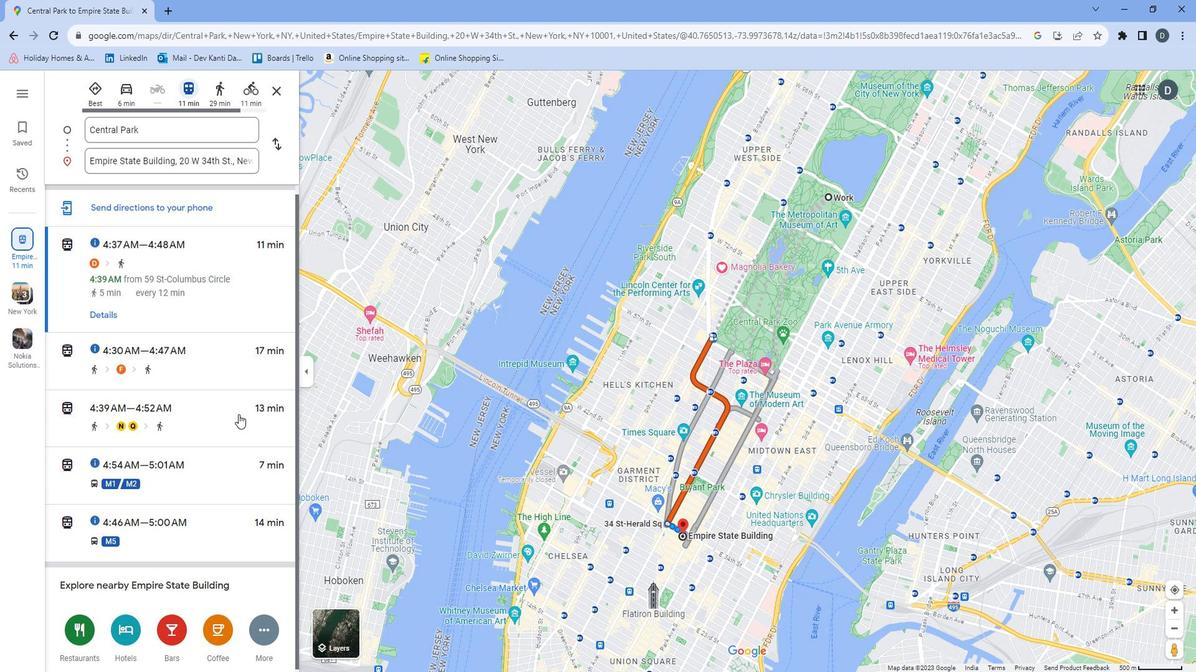 
Action: Mouse scrolled (238, 398) with delta (0, 0)
Screenshot: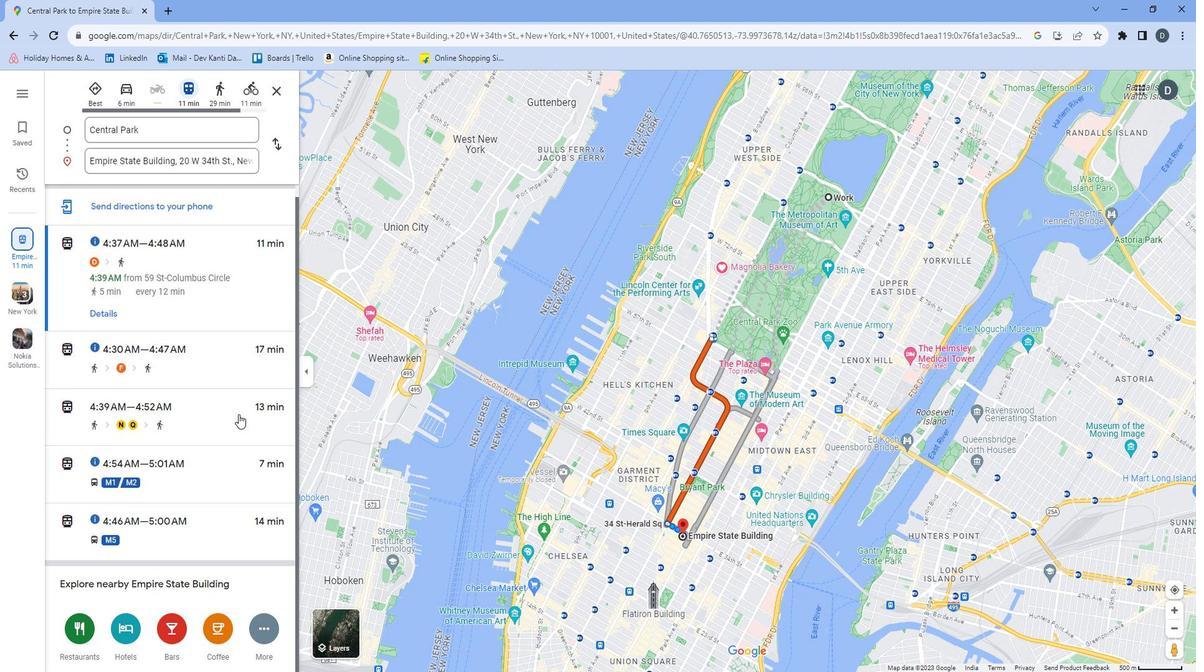 
Action: Mouse scrolled (238, 398) with delta (0, 0)
Screenshot: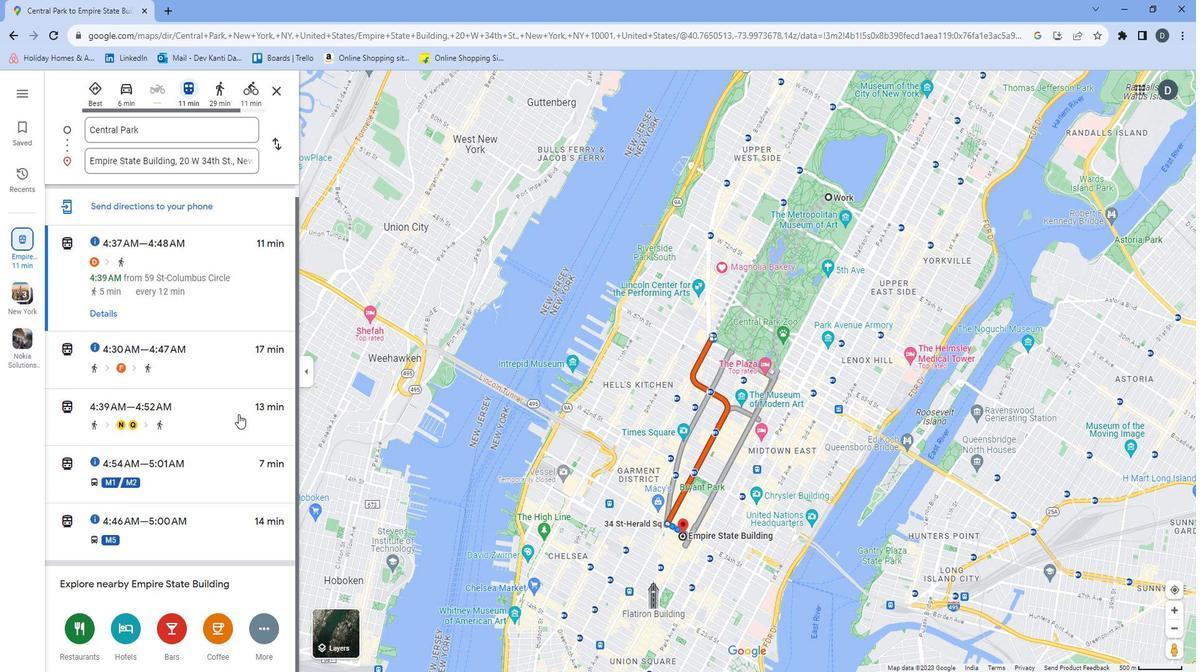 
Action: Mouse moved to (238, 394)
Screenshot: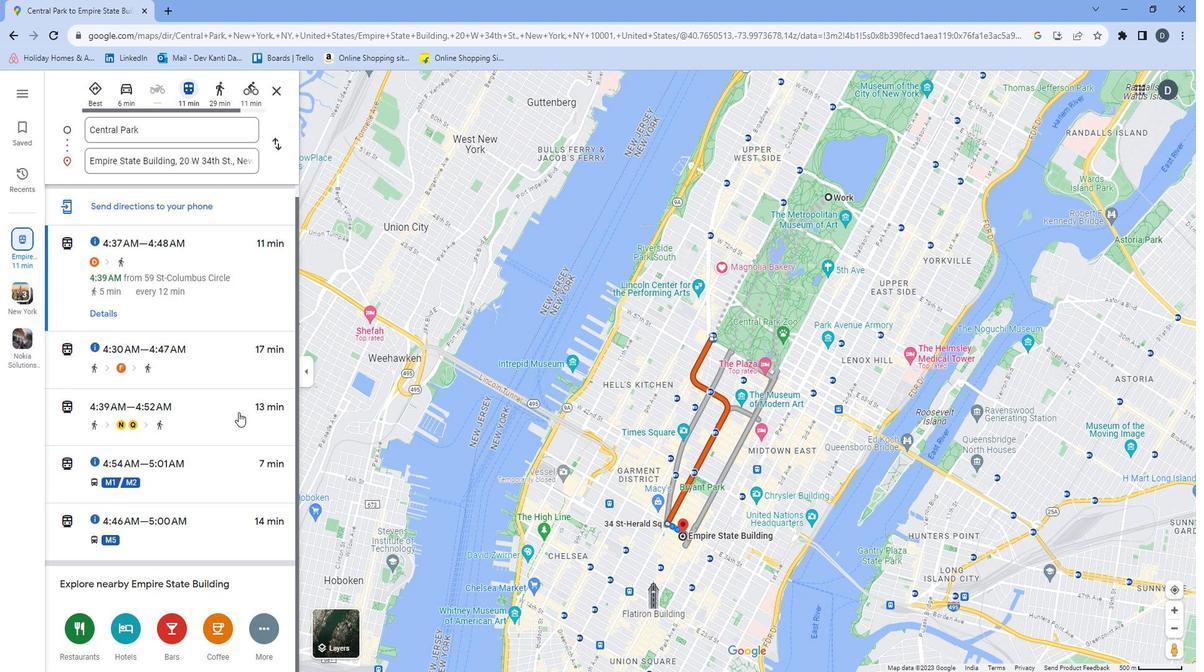
